 Task: Create a board button that sort the cards in list "Trello first" by label "green" and "blue" in descending order and then by start date in descending order.
Action: Mouse moved to (1304, 108)
Screenshot: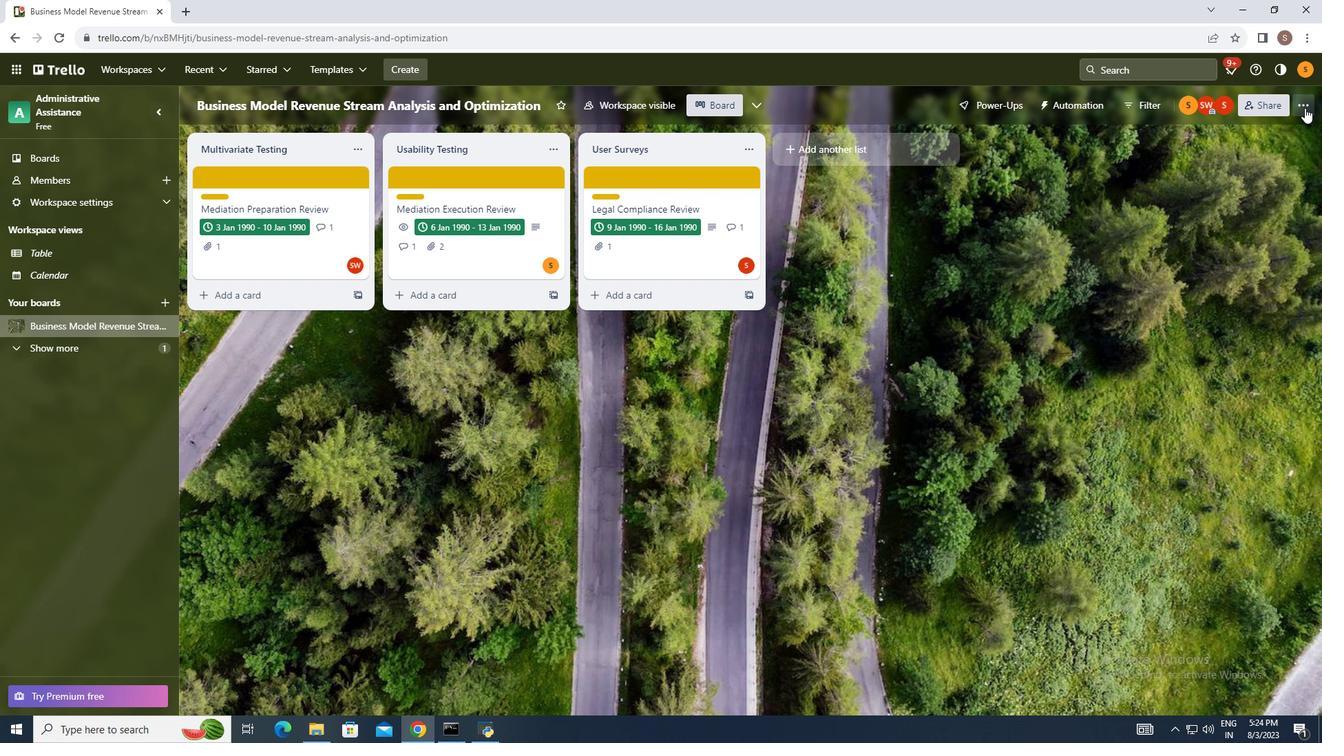 
Action: Mouse pressed left at (1304, 108)
Screenshot: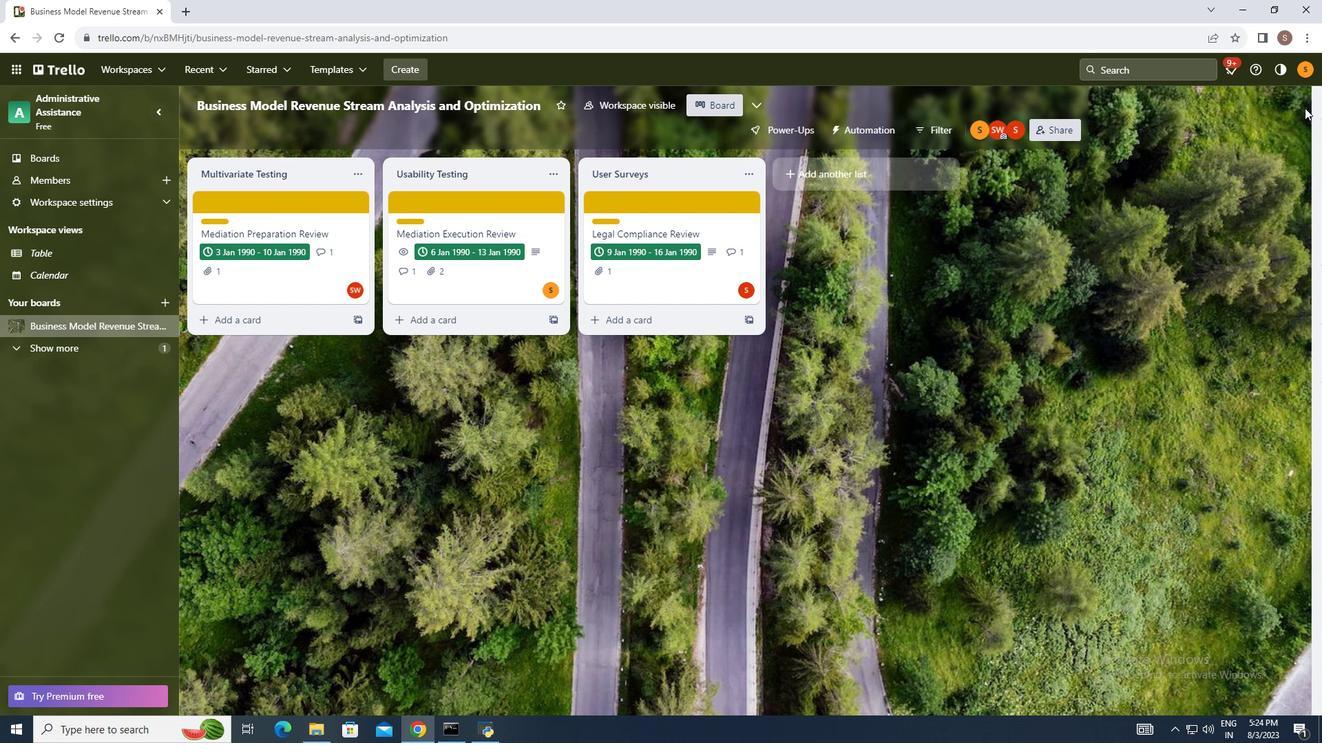 
Action: Mouse moved to (1198, 296)
Screenshot: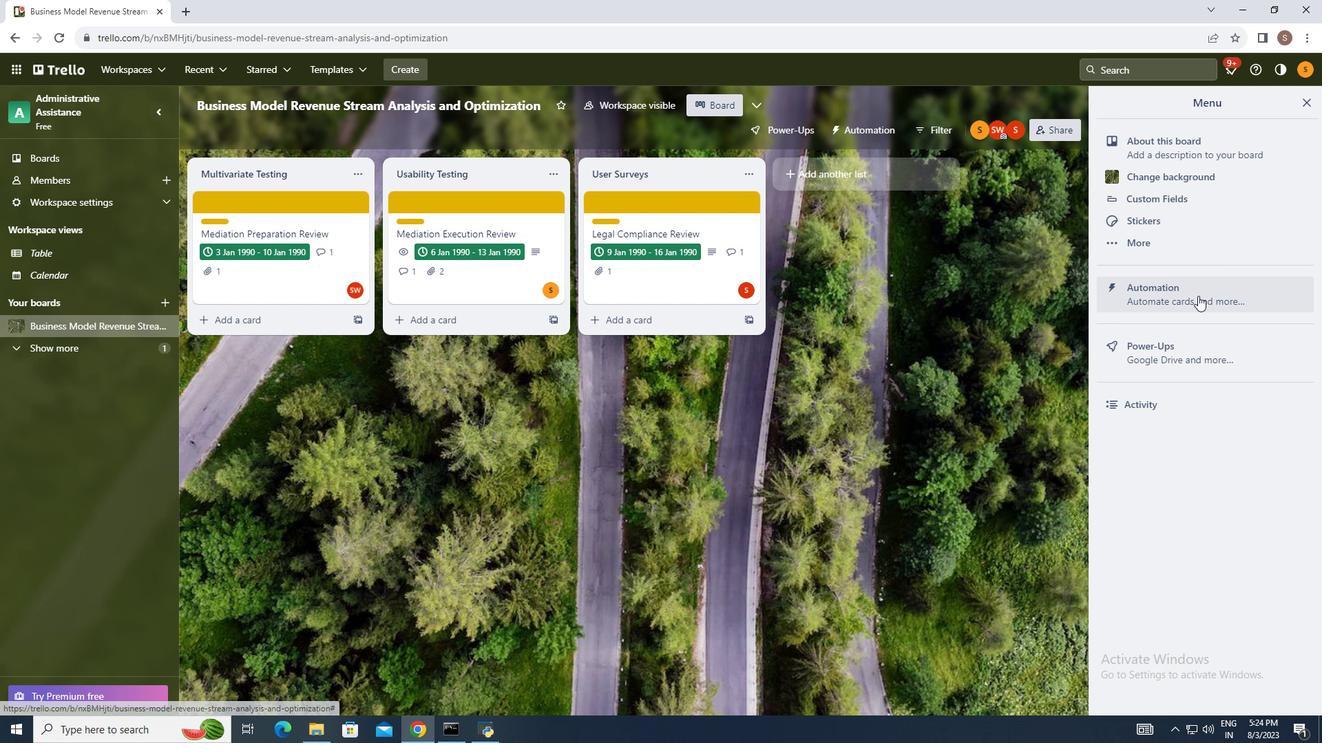 
Action: Mouse pressed left at (1198, 296)
Screenshot: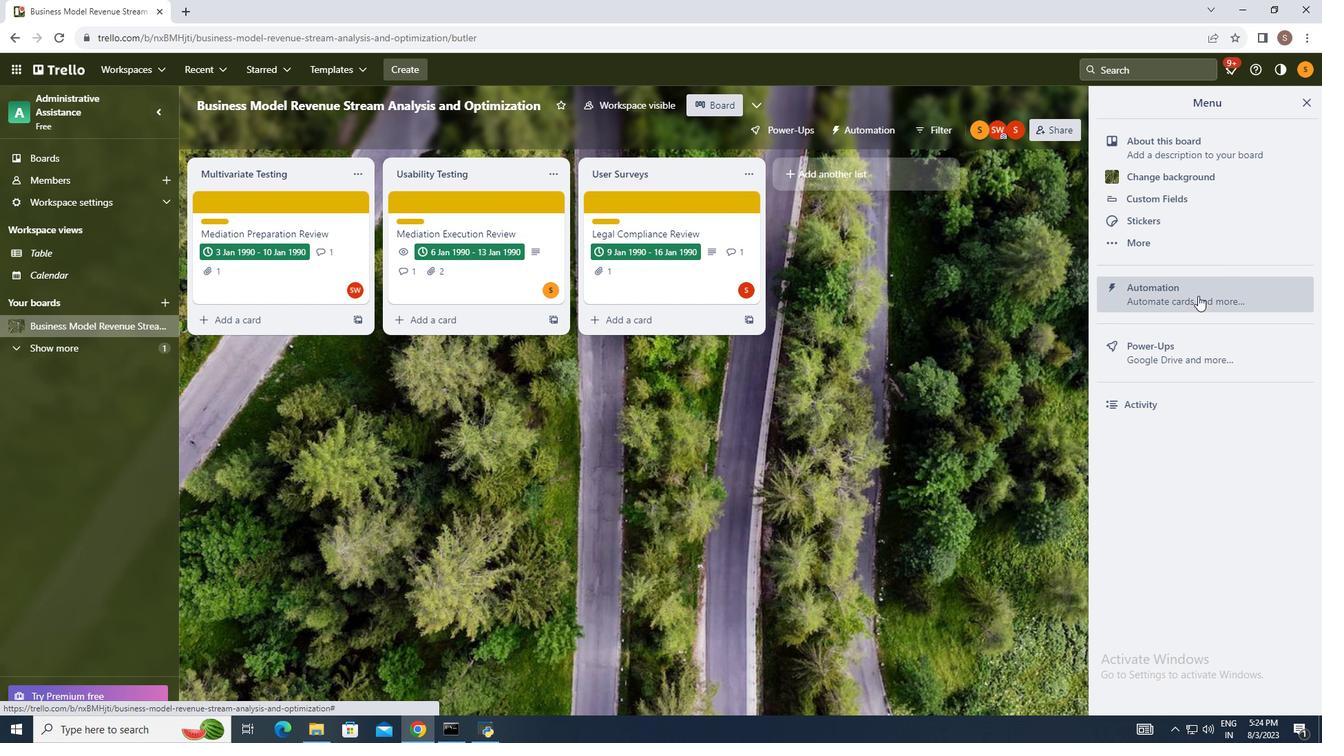 
Action: Mouse moved to (272, 391)
Screenshot: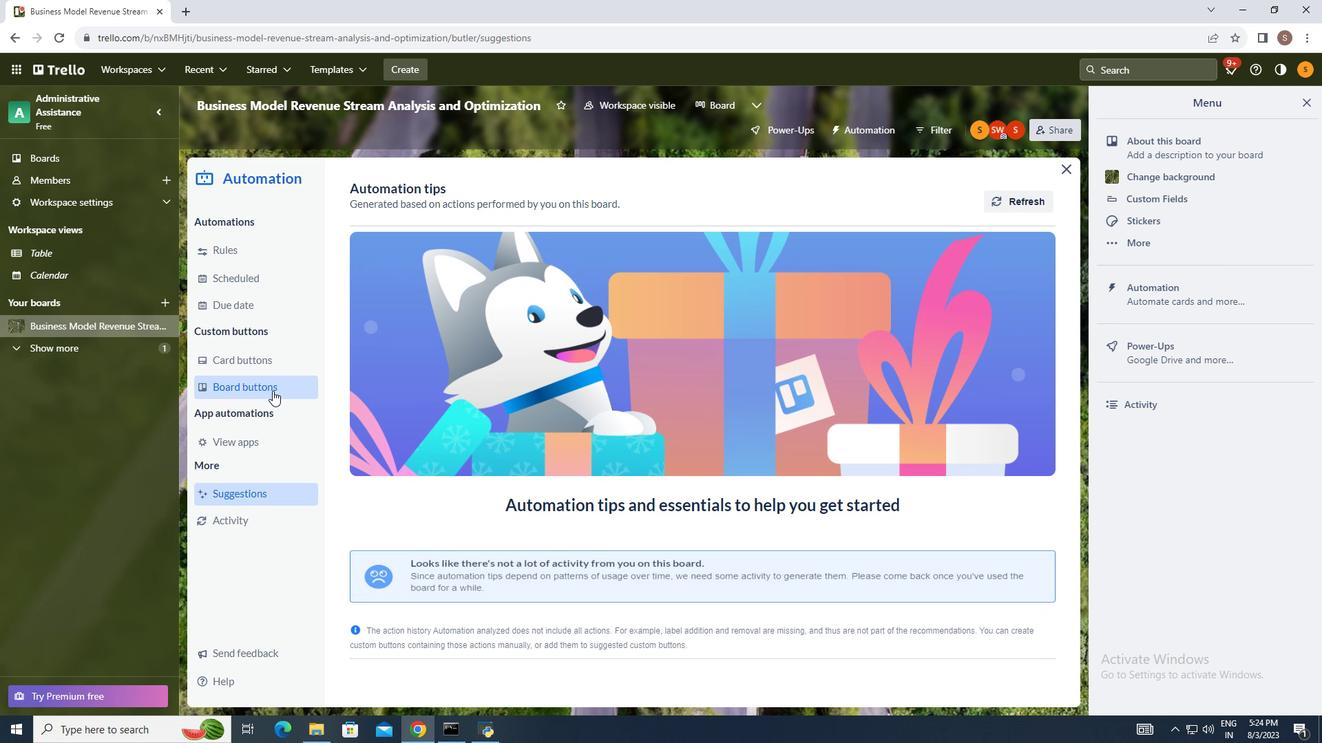 
Action: Mouse pressed left at (272, 391)
Screenshot: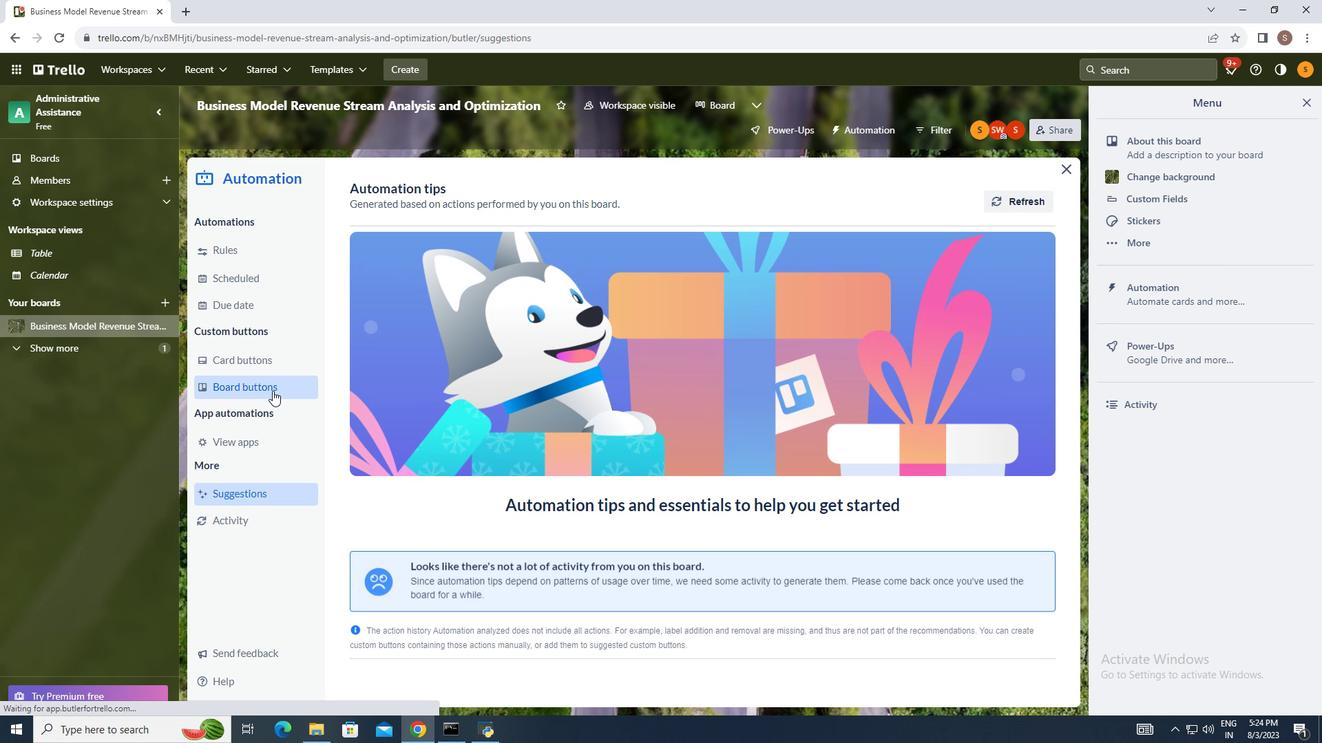 
Action: Mouse moved to (1016, 198)
Screenshot: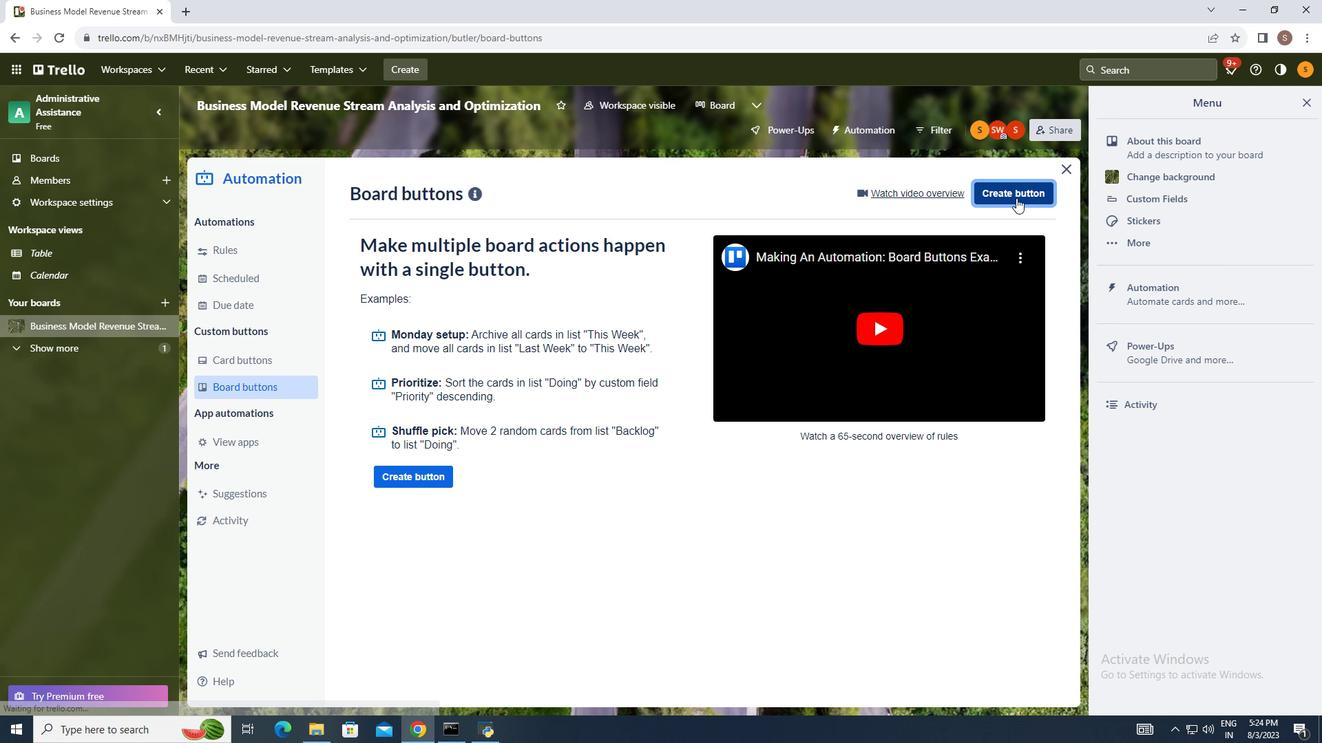 
Action: Mouse pressed left at (1016, 198)
Screenshot: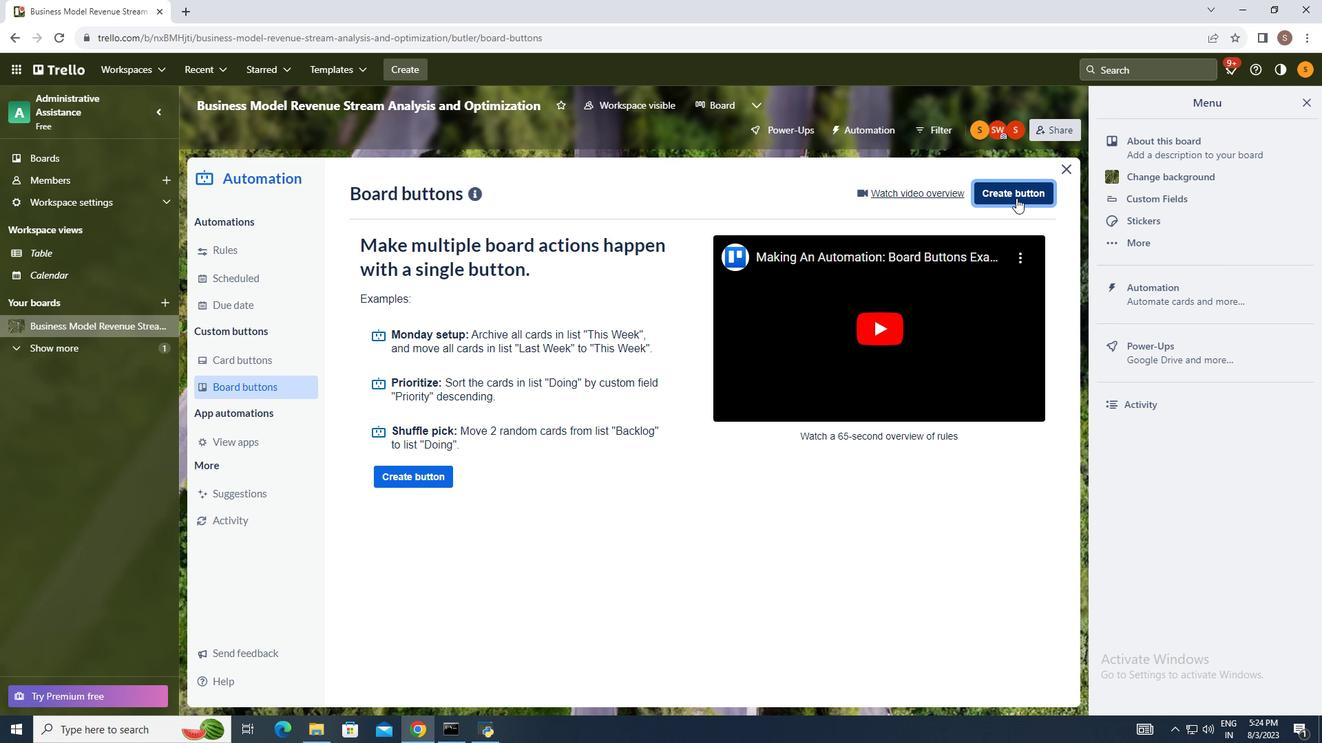 
Action: Mouse moved to (680, 380)
Screenshot: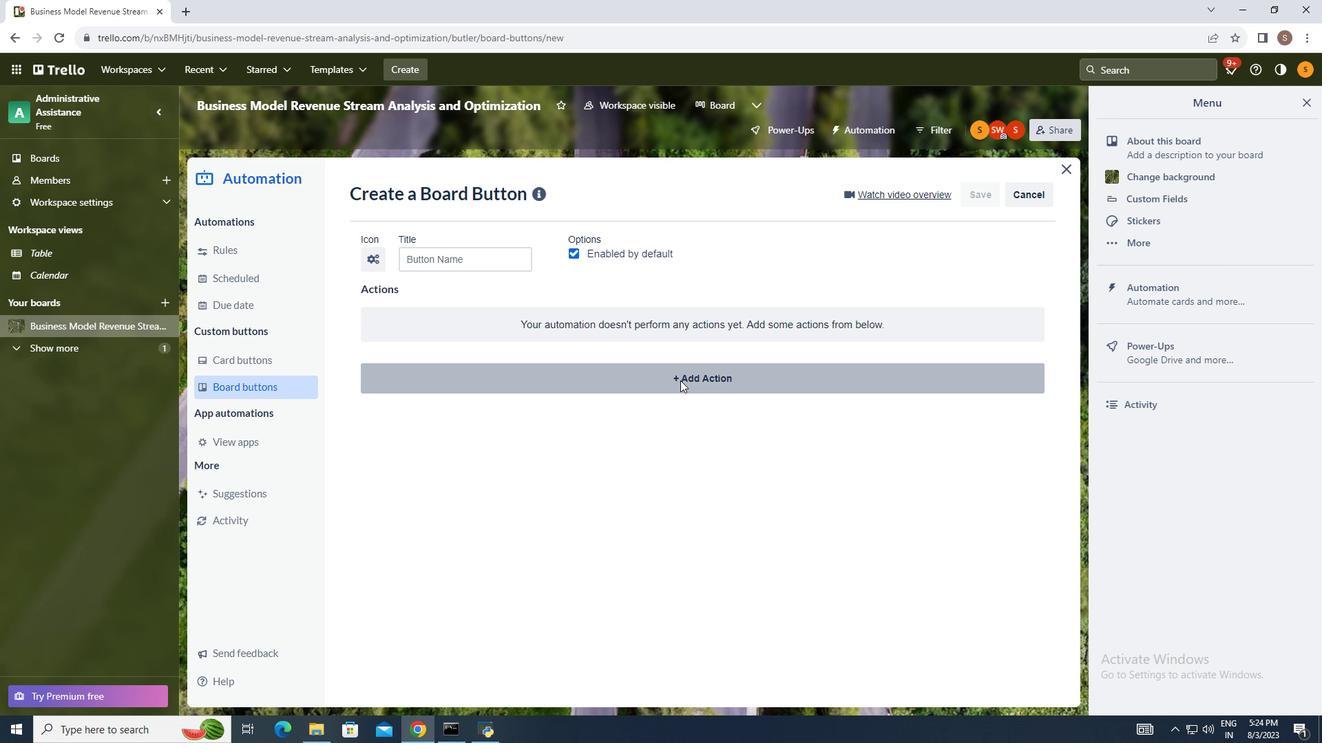 
Action: Mouse pressed left at (680, 380)
Screenshot: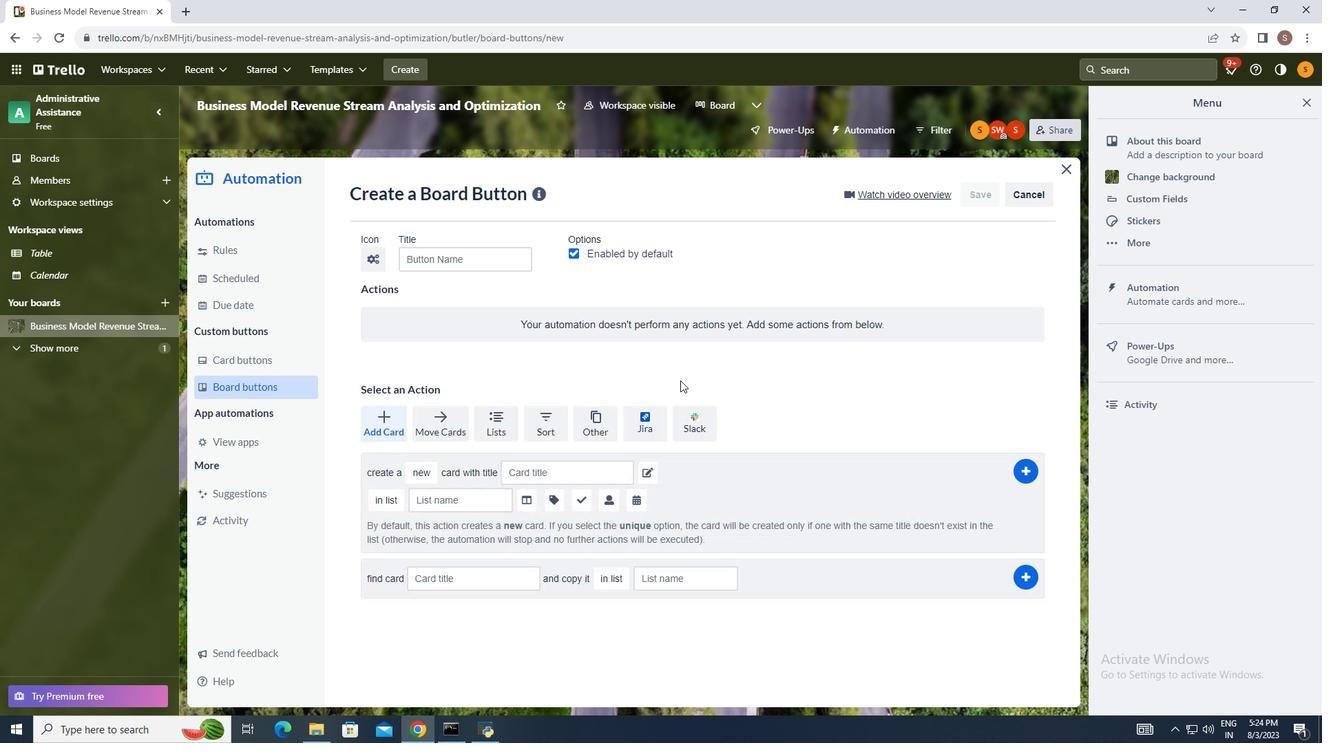
Action: Mouse moved to (545, 428)
Screenshot: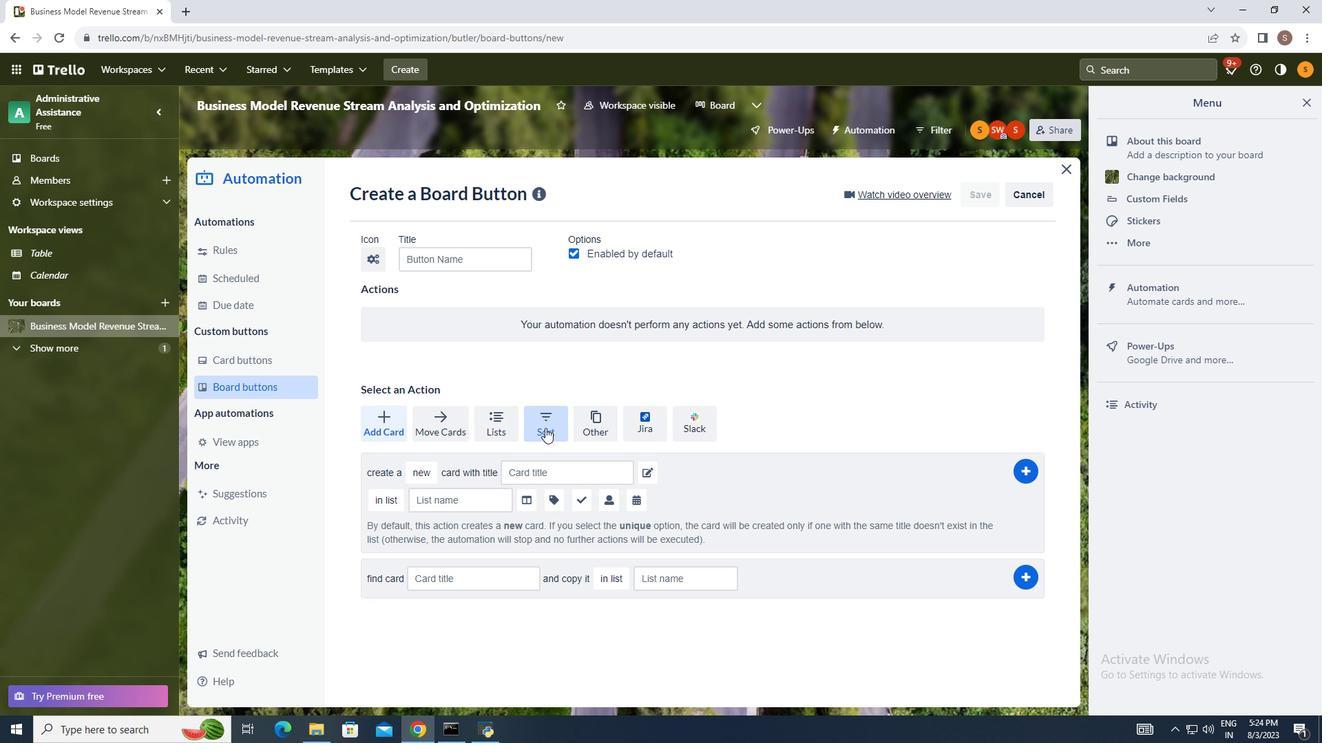 
Action: Mouse pressed left at (545, 428)
Screenshot: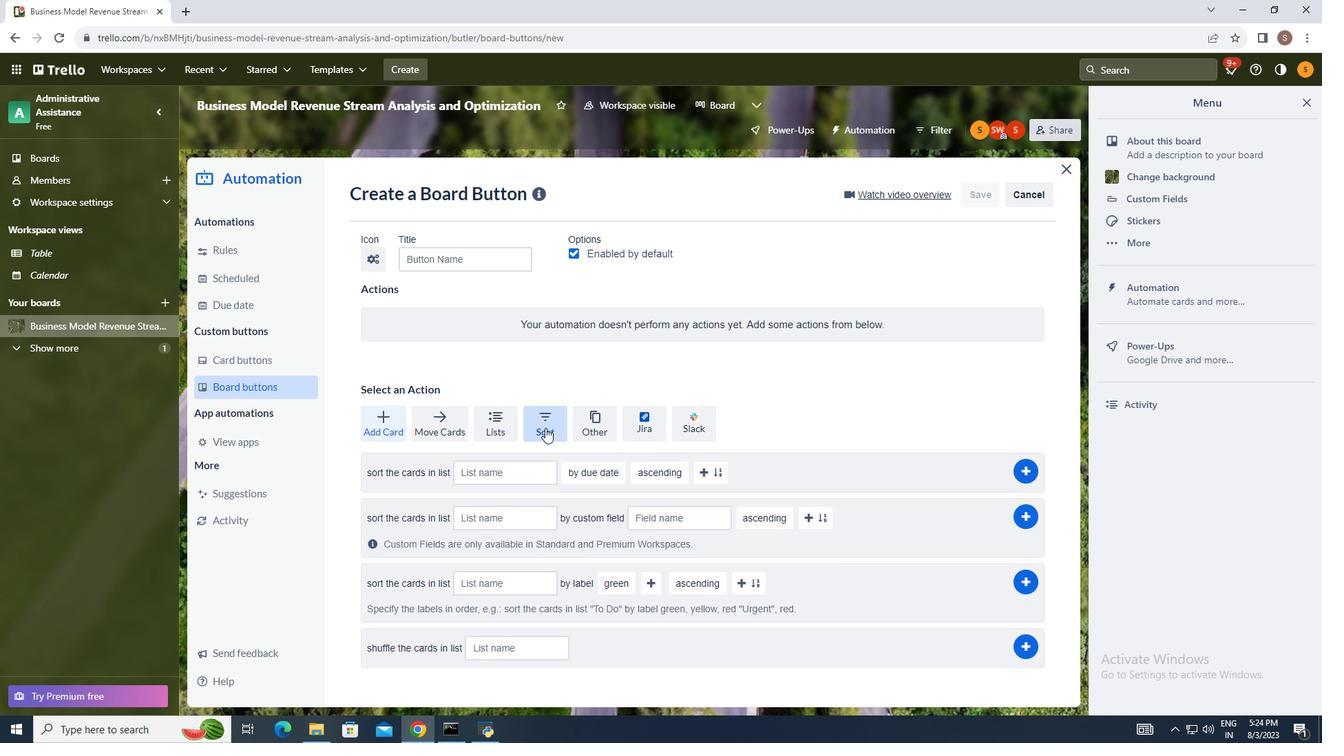 
Action: Mouse moved to (412, 561)
Screenshot: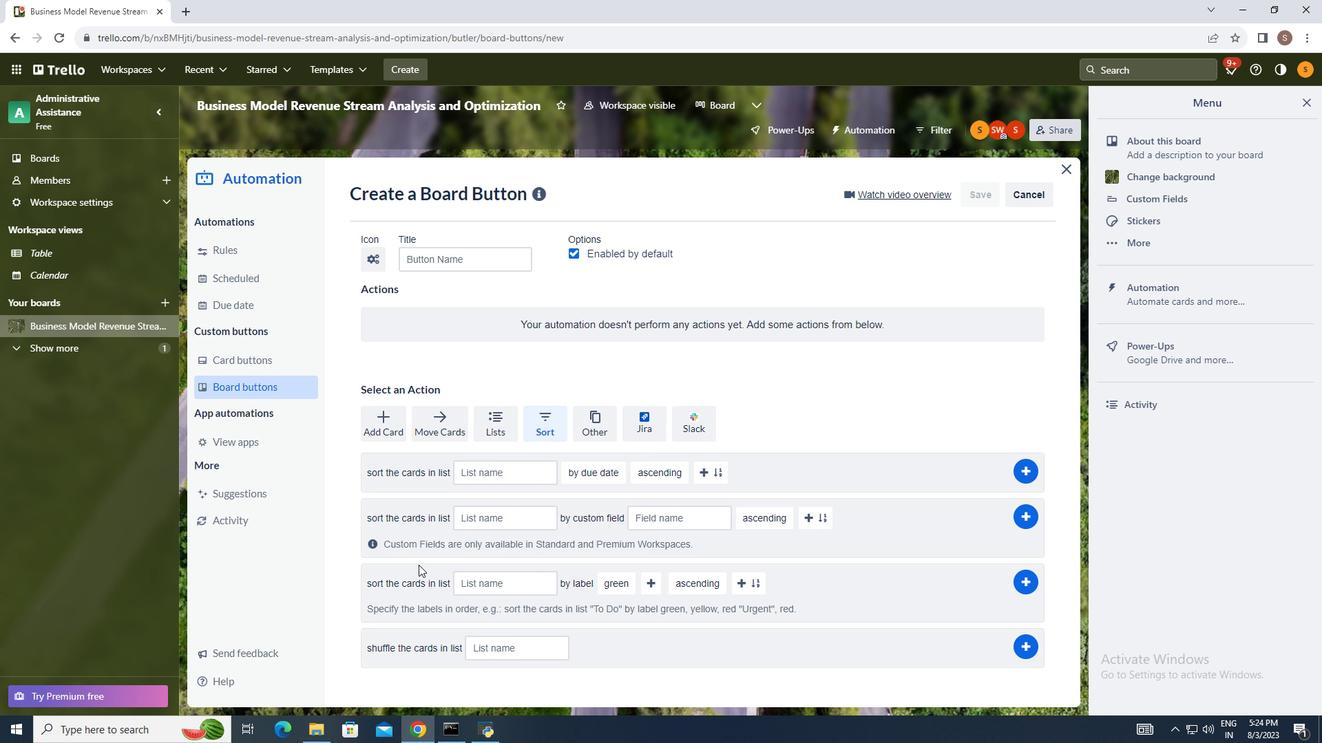 
Action: Mouse scrolled (412, 561) with delta (0, 0)
Screenshot: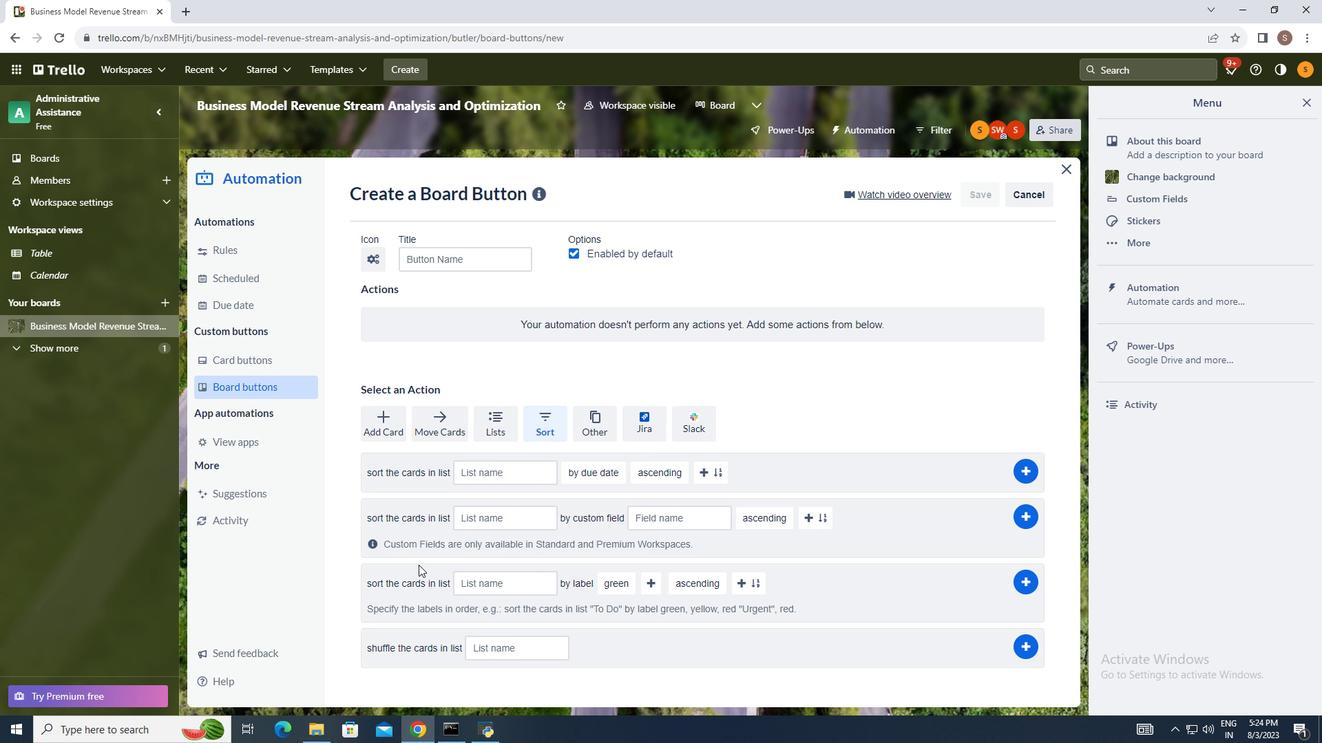 
Action: Mouse moved to (411, 564)
Screenshot: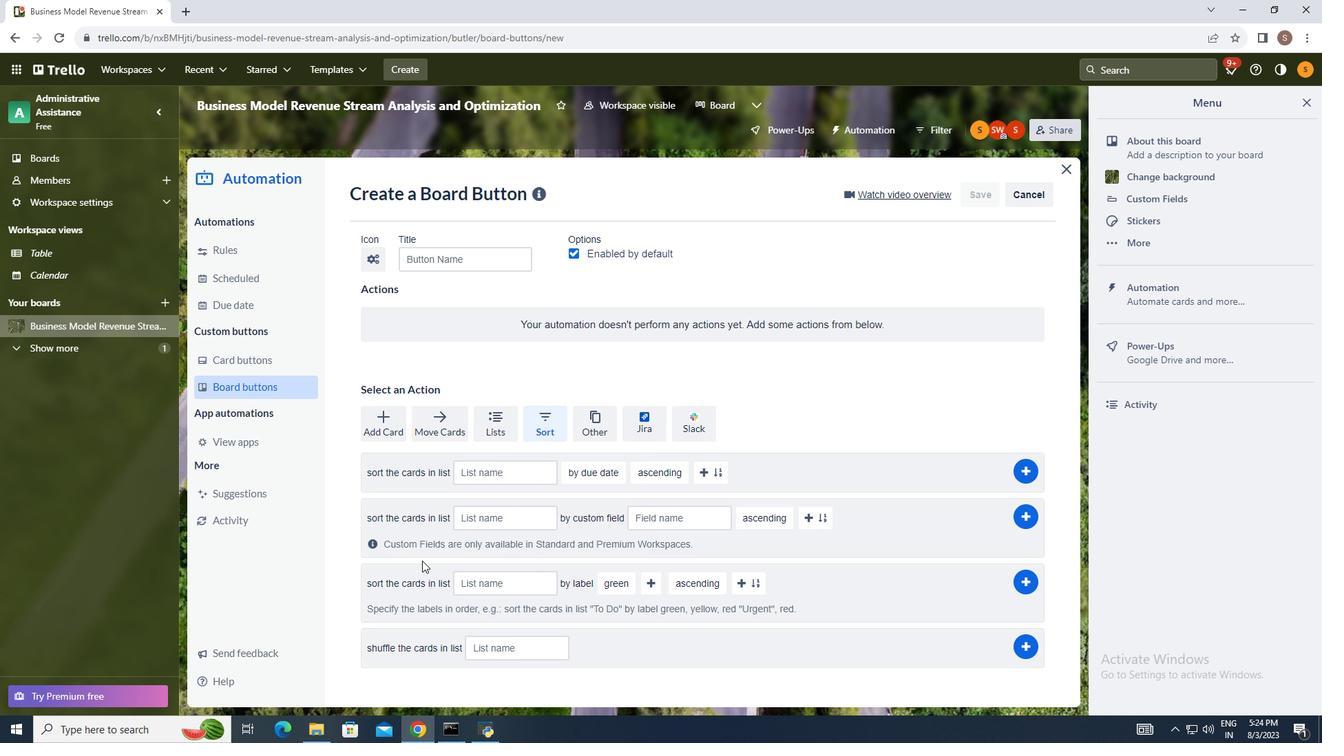 
Action: Mouse scrolled (411, 565) with delta (0, 0)
Screenshot: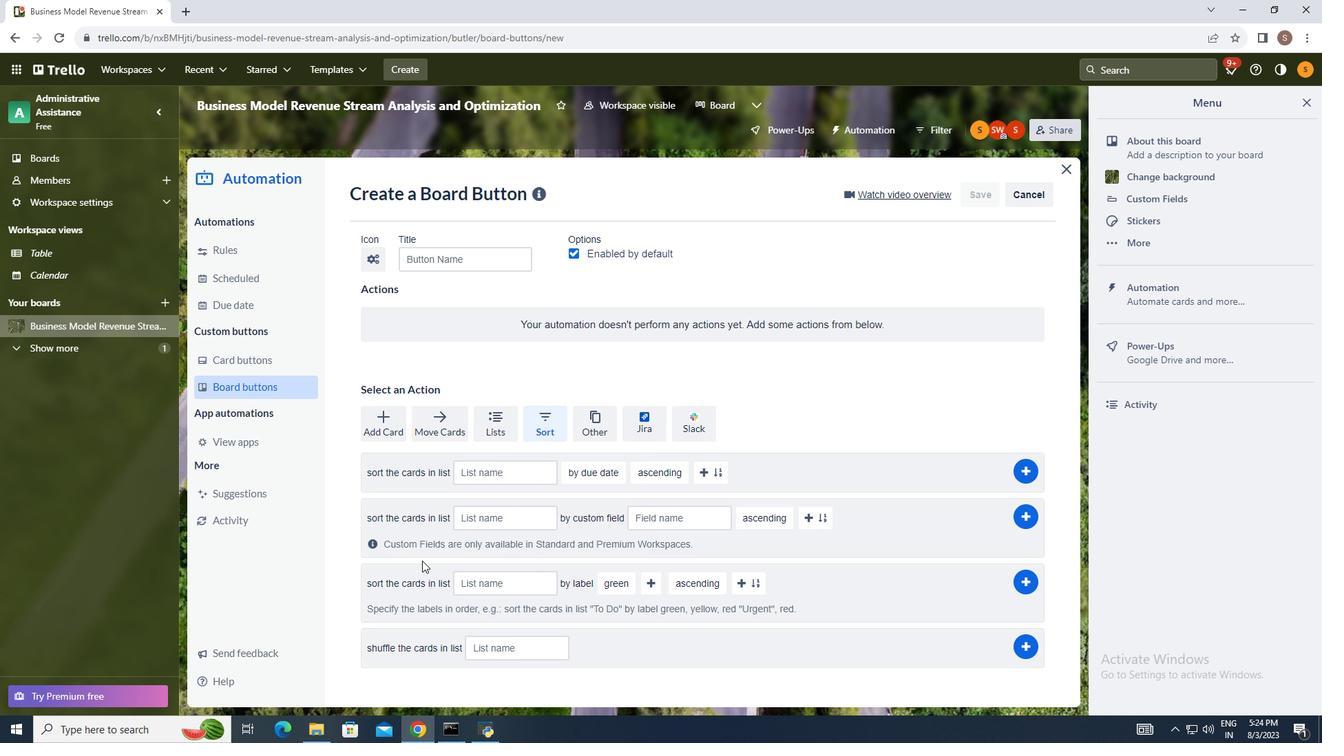 
Action: Mouse moved to (411, 565)
Screenshot: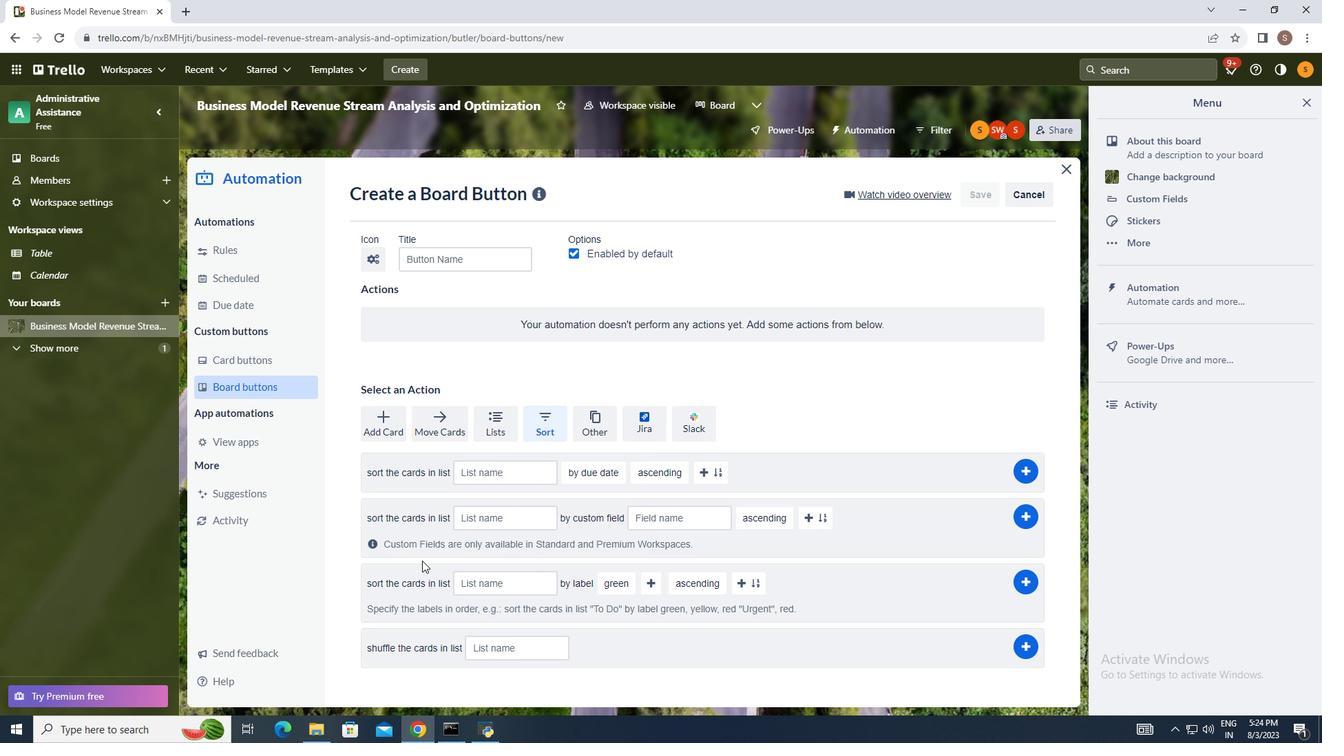 
Action: Mouse scrolled (411, 564) with delta (0, 0)
Screenshot: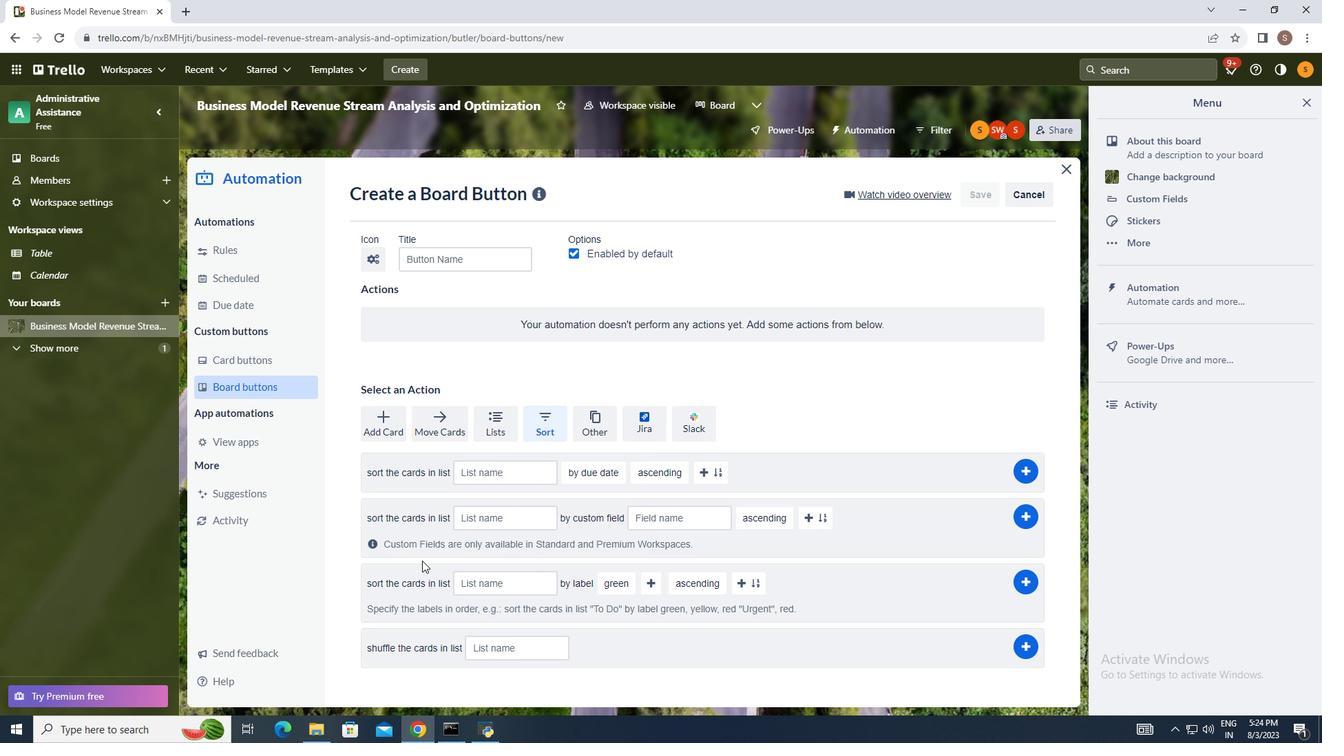 
Action: Mouse moved to (482, 583)
Screenshot: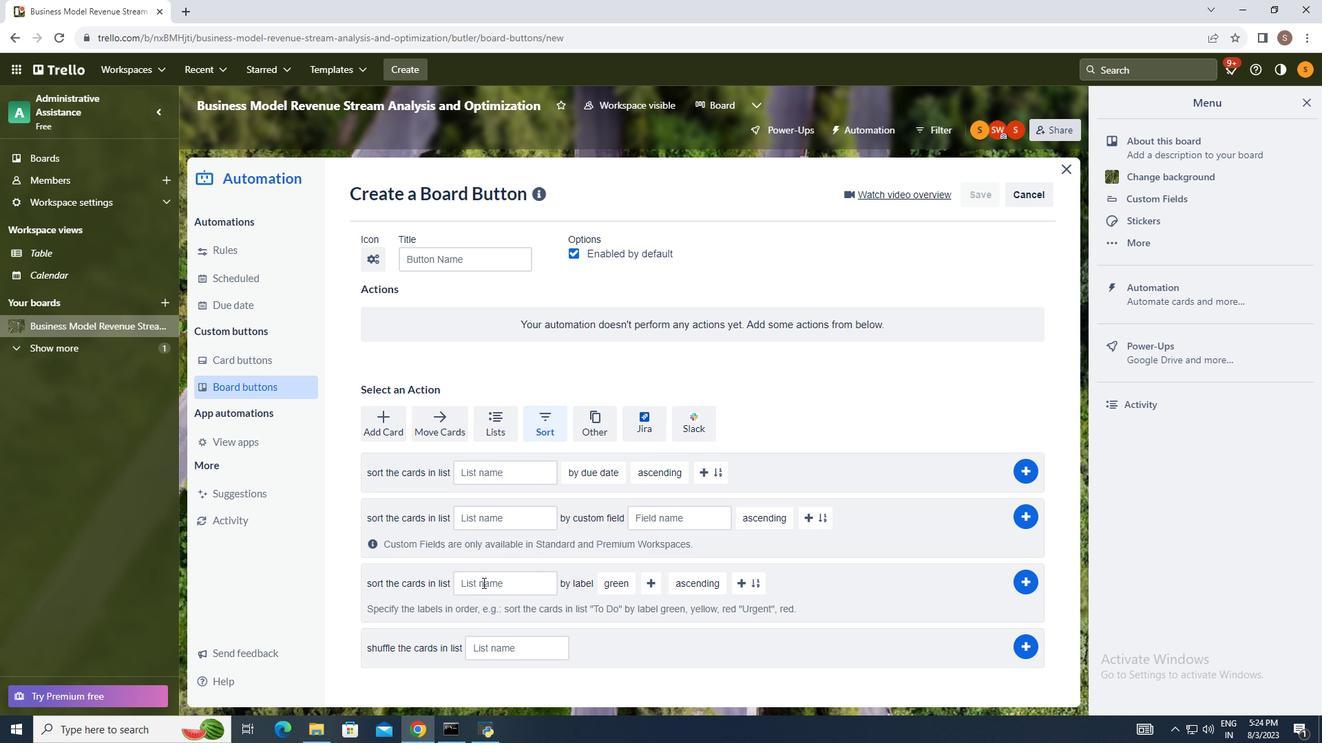 
Action: Mouse pressed left at (482, 583)
Screenshot: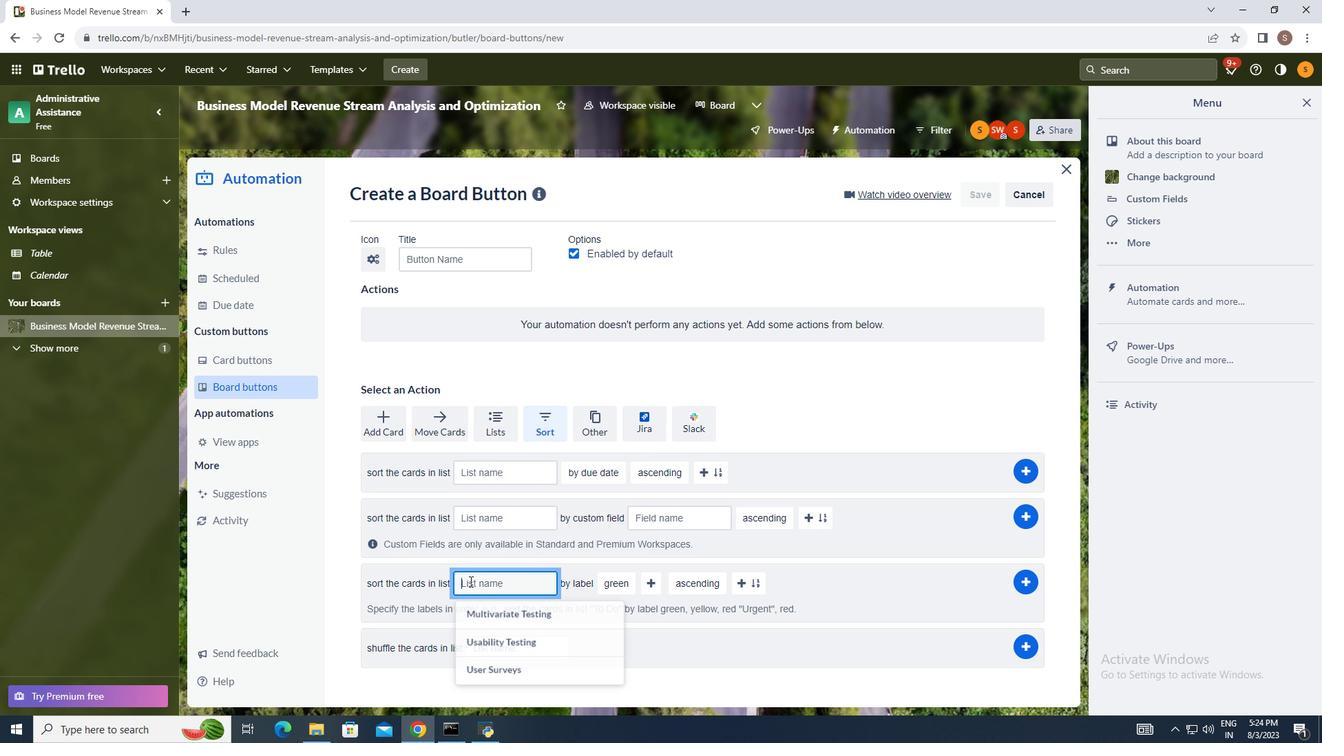 
Action: Mouse moved to (395, 585)
Screenshot: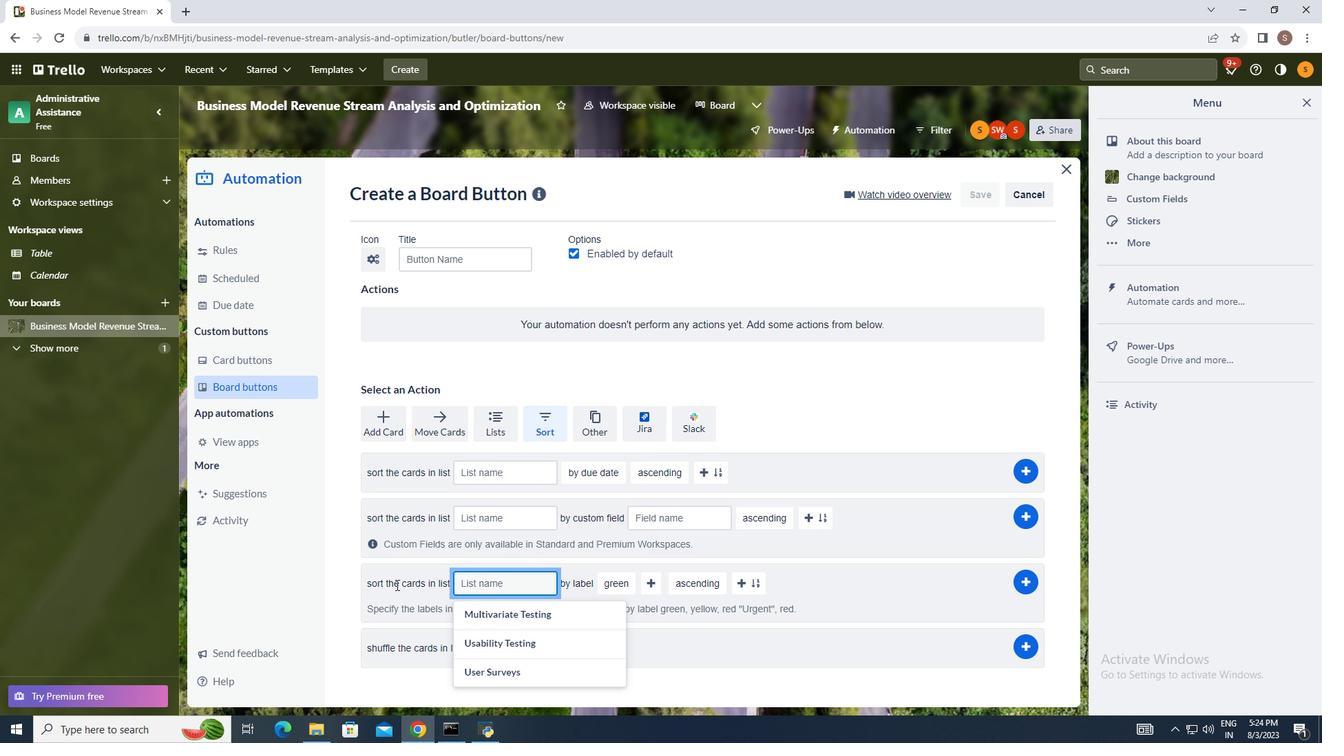 
Action: Key pressed <Key.shift_r>Trello<Key.space>first
Screenshot: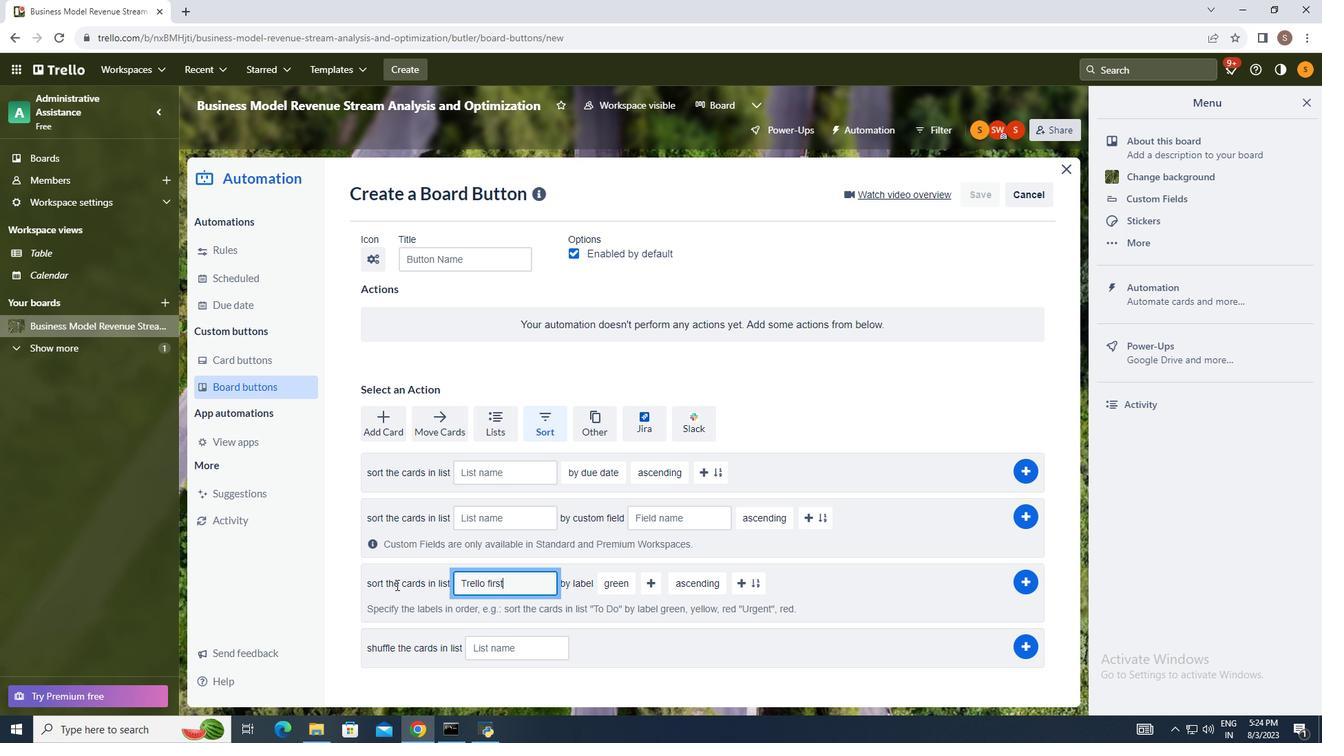 
Action: Mouse moved to (616, 586)
Screenshot: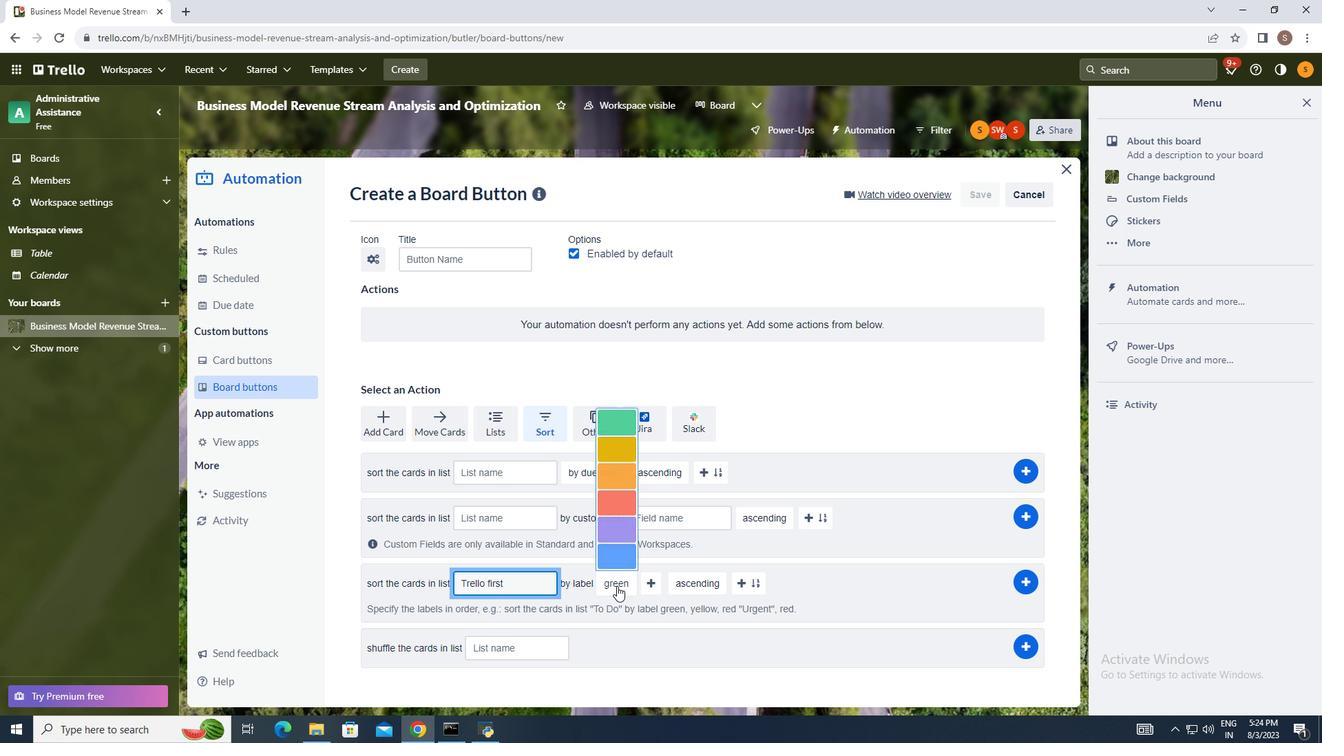 
Action: Mouse pressed left at (616, 586)
Screenshot: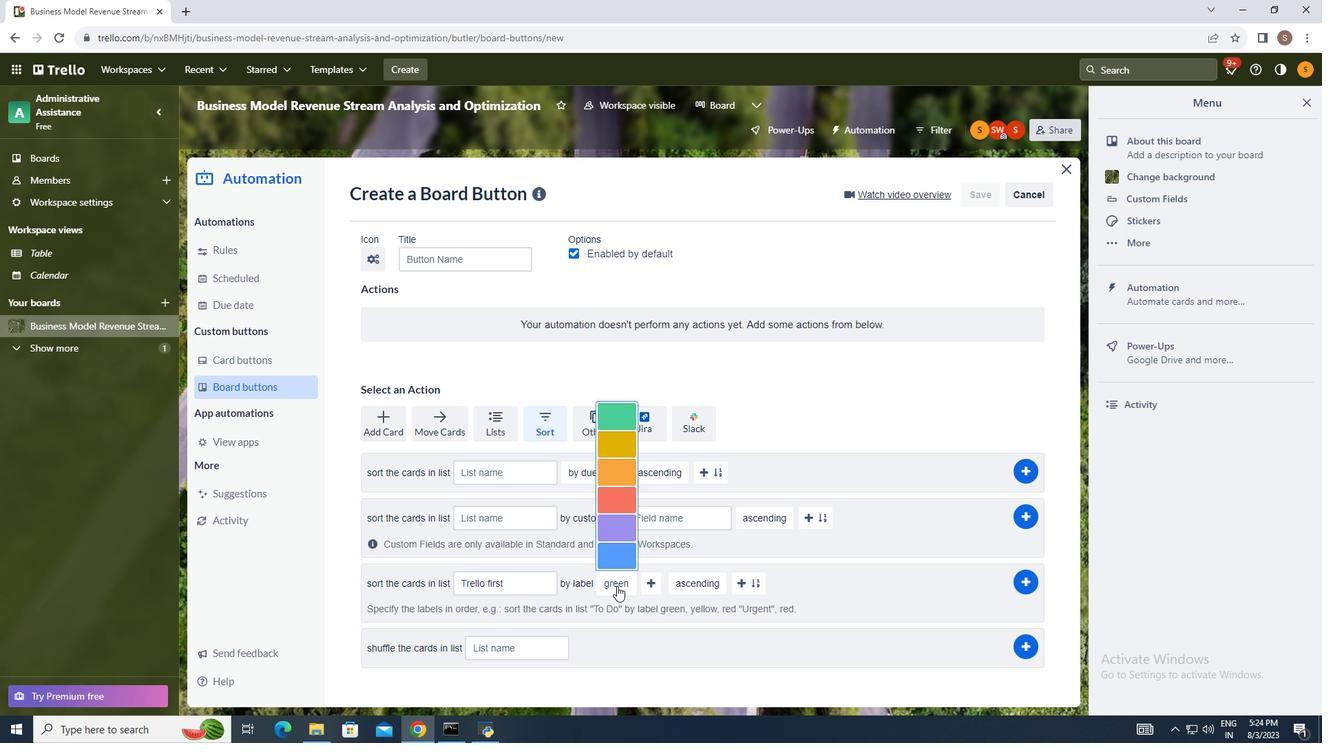 
Action: Mouse moved to (621, 415)
Screenshot: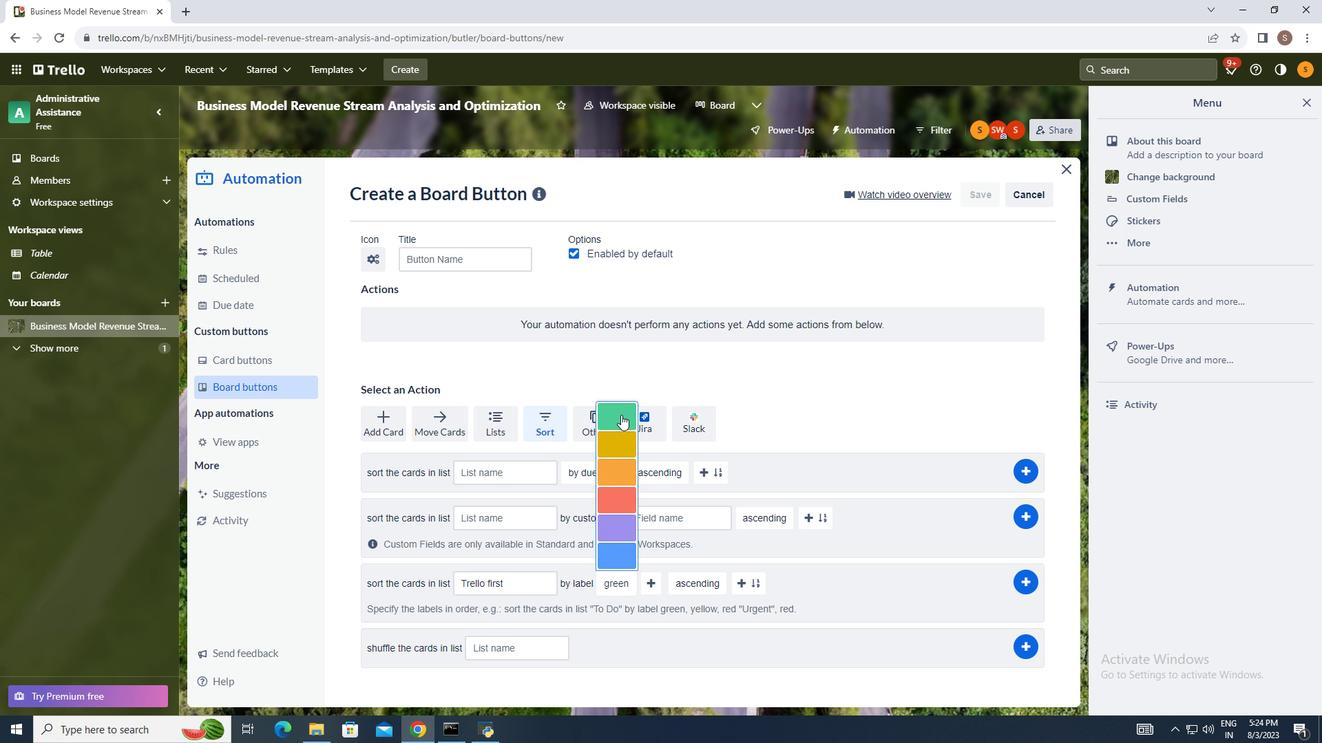
Action: Mouse pressed left at (621, 415)
Screenshot: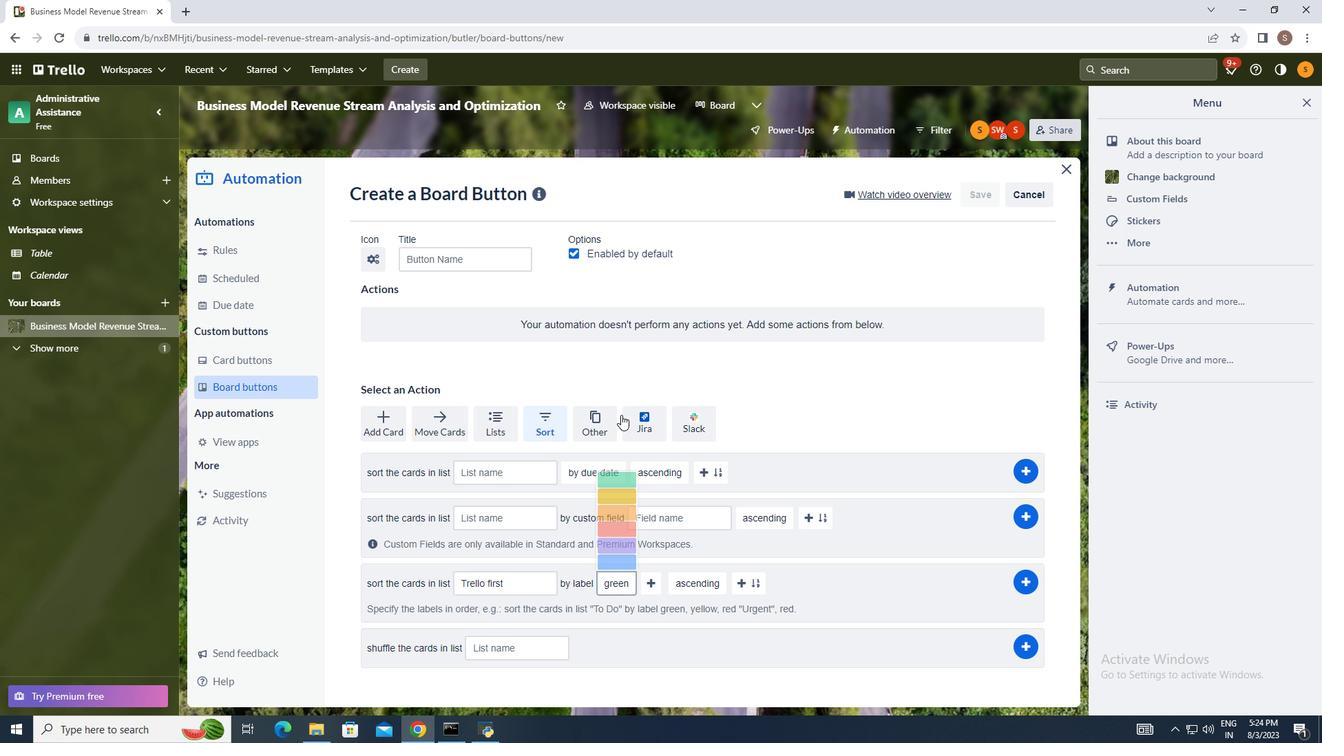 
Action: Mouse moved to (647, 583)
Screenshot: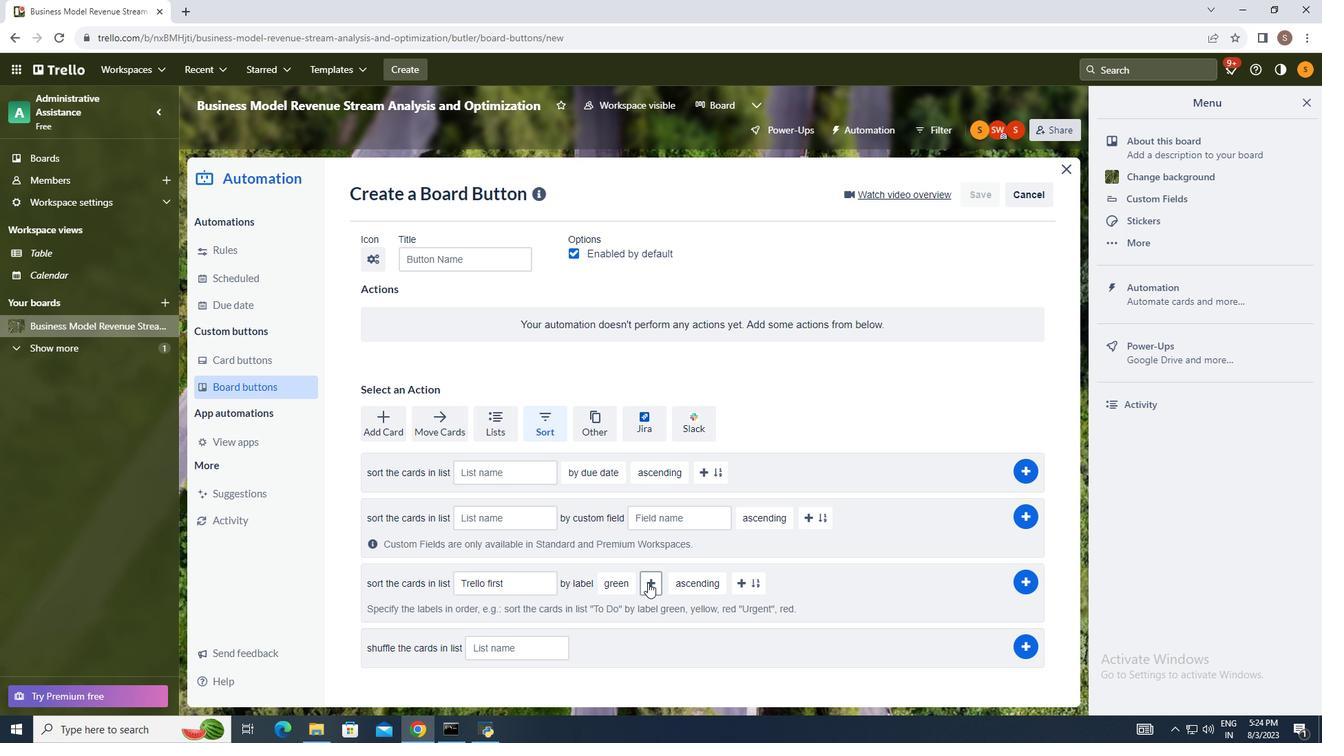 
Action: Mouse pressed left at (647, 583)
Screenshot: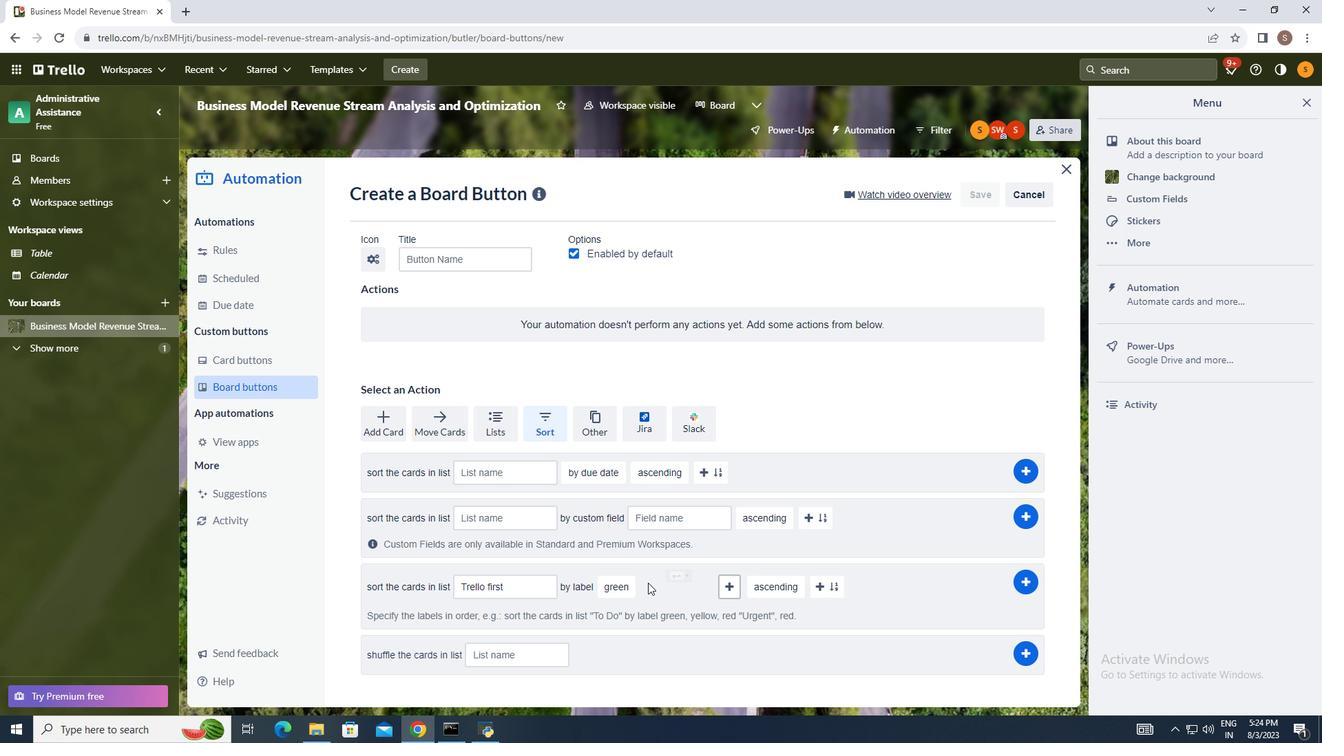 
Action: Mouse moved to (670, 558)
Screenshot: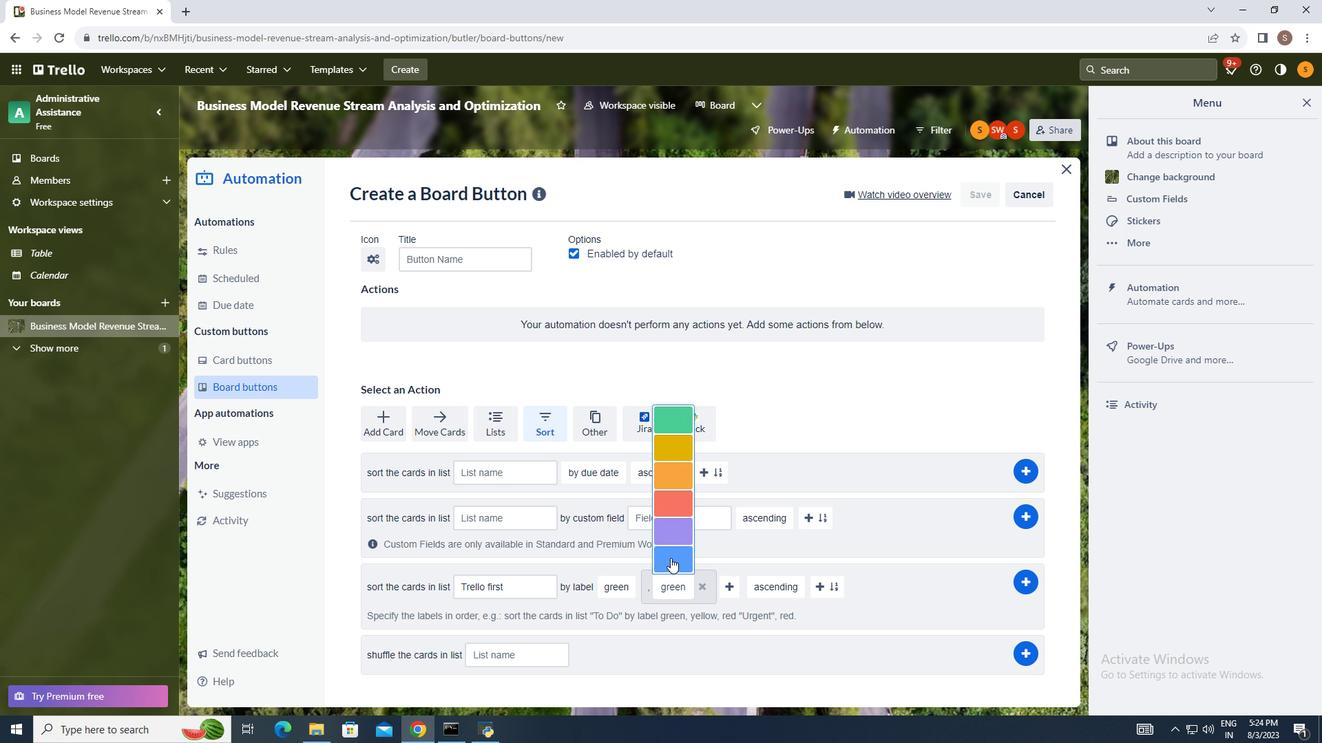 
Action: Mouse pressed left at (670, 558)
Screenshot: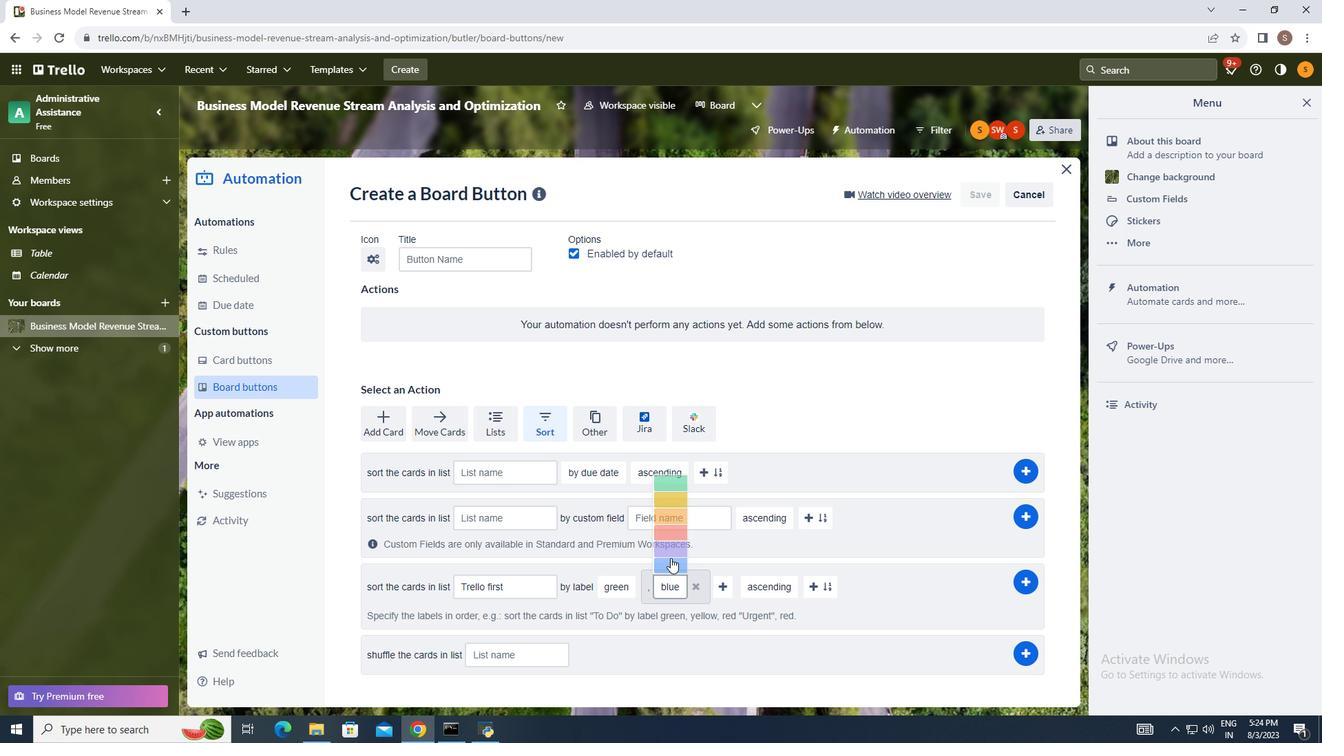 
Action: Mouse moved to (764, 586)
Screenshot: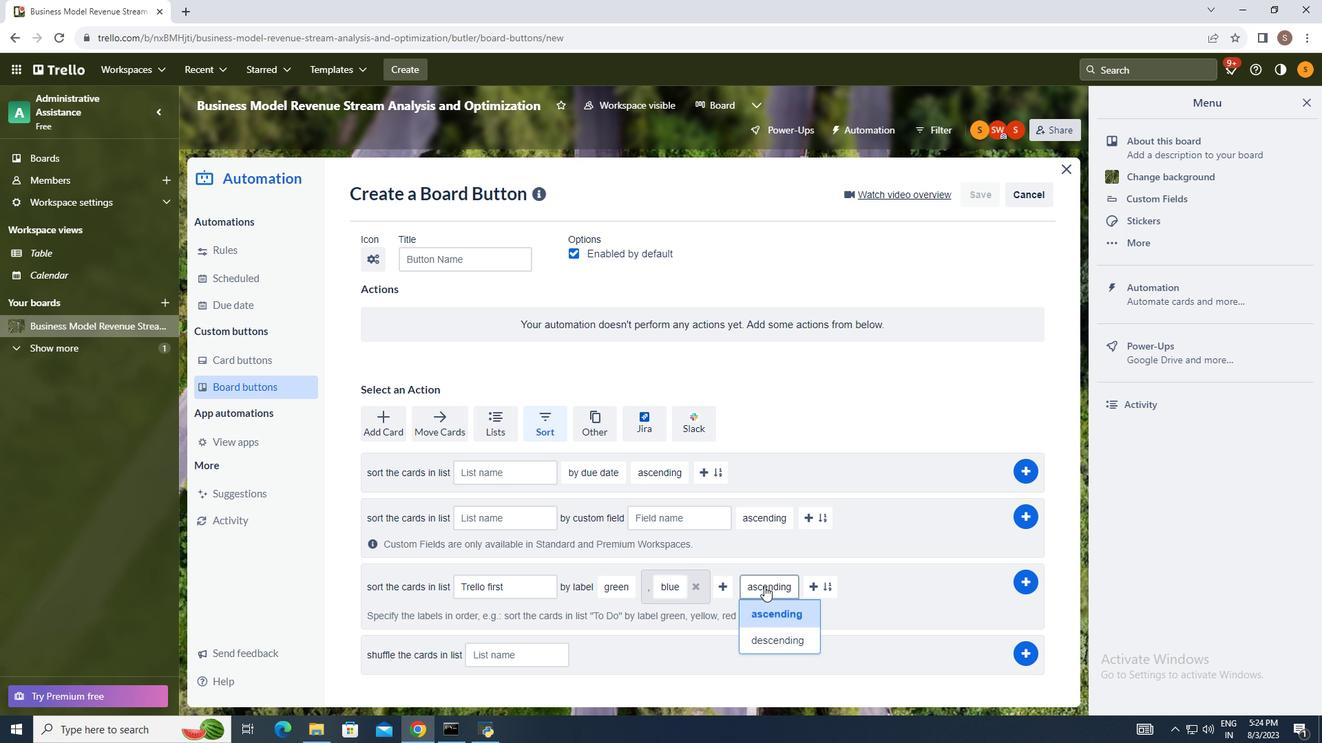 
Action: Mouse pressed left at (764, 586)
Screenshot: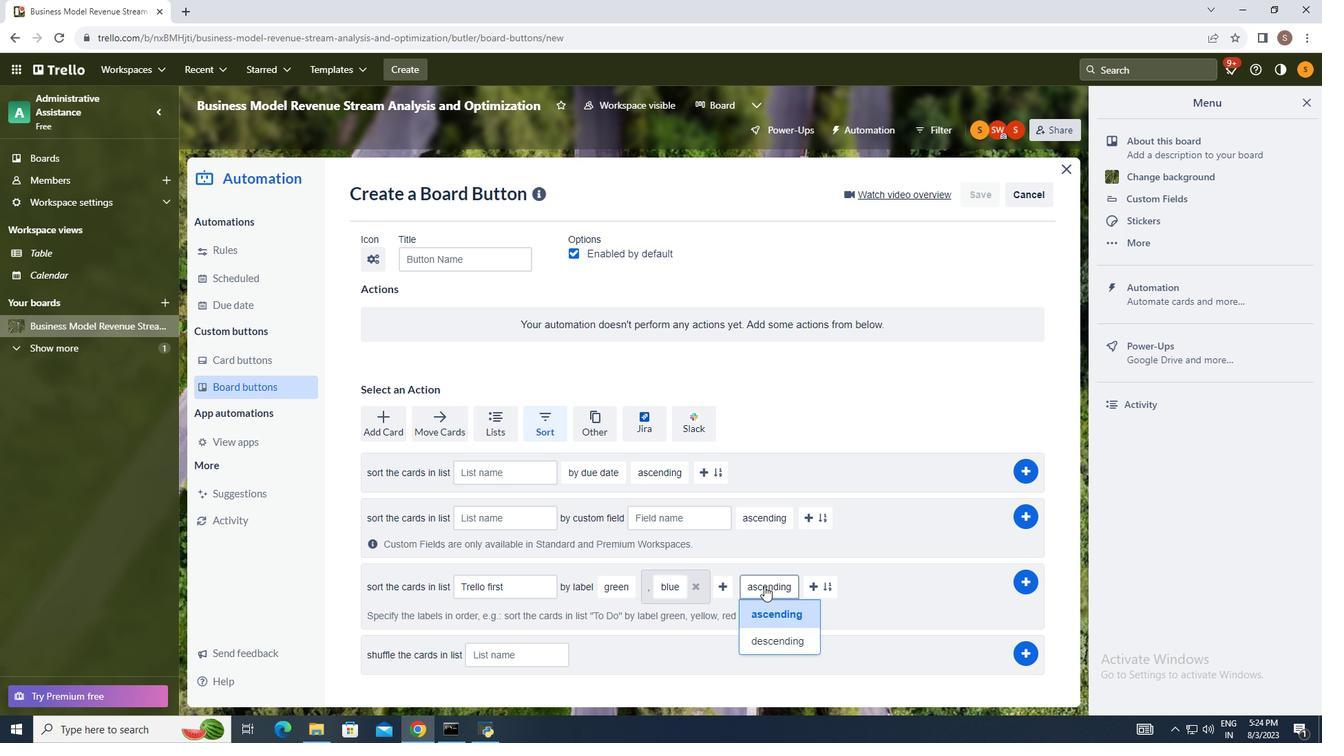 
Action: Mouse moved to (771, 641)
Screenshot: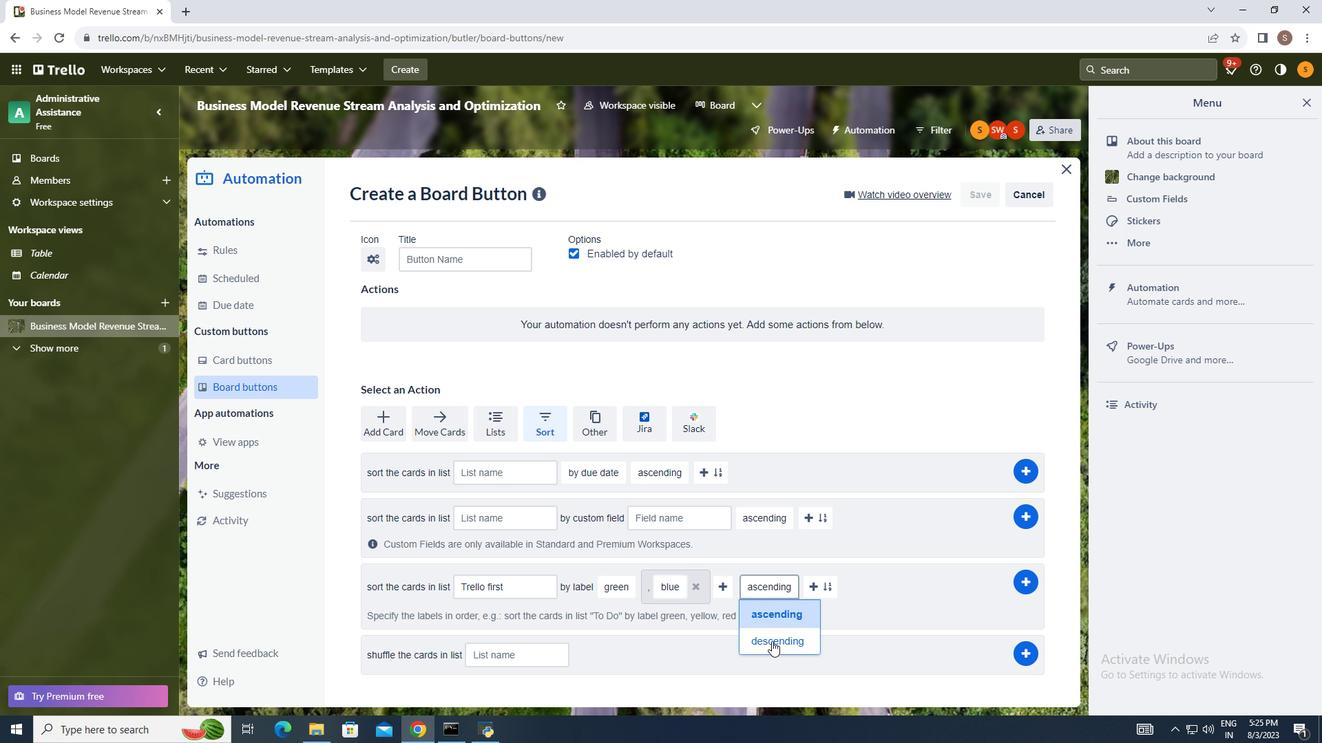 
Action: Mouse pressed left at (771, 641)
Screenshot: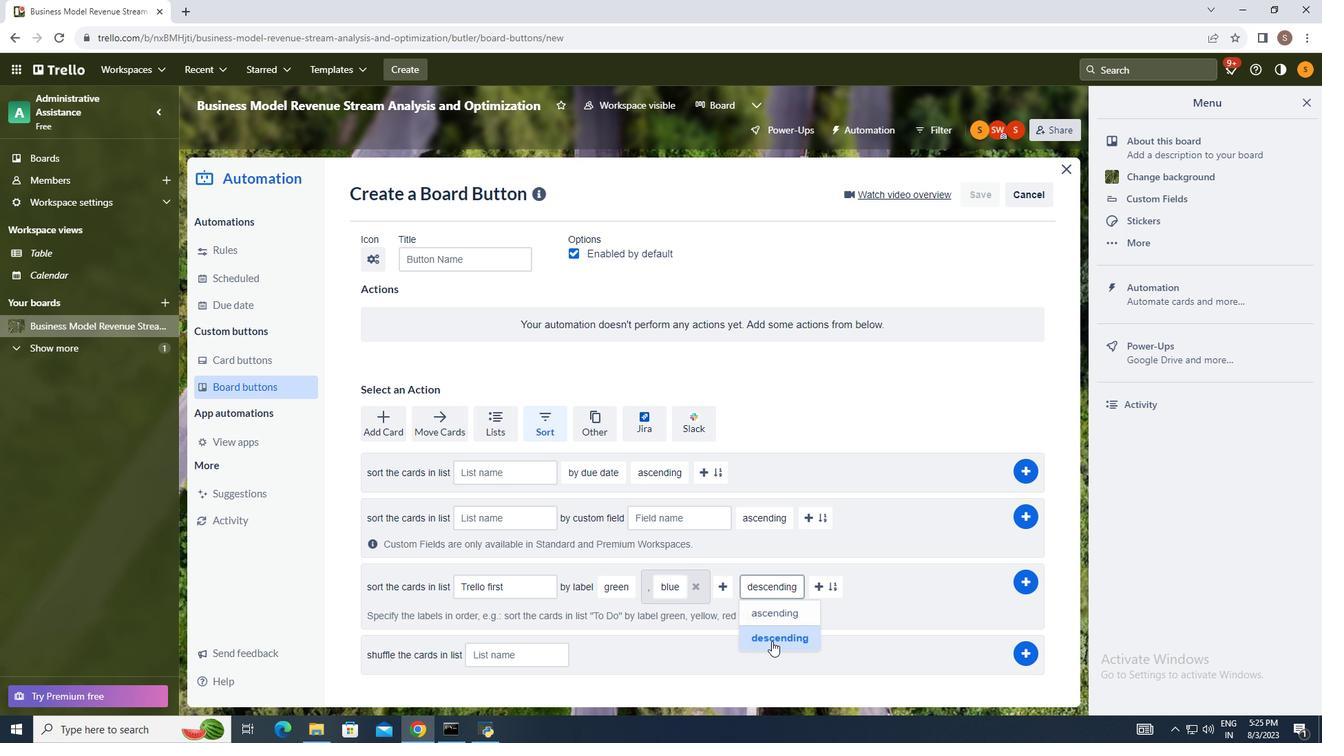 
Action: Mouse moved to (824, 585)
Screenshot: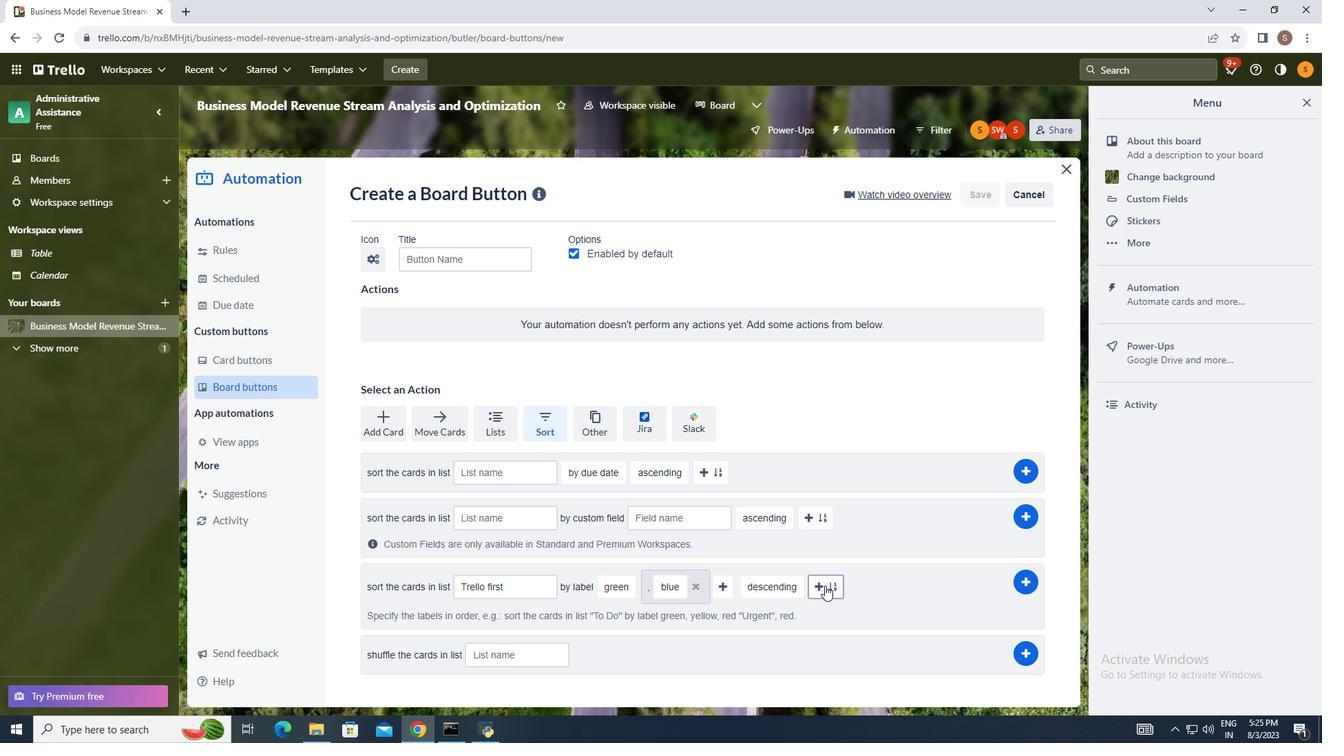 
Action: Mouse pressed left at (824, 585)
Screenshot: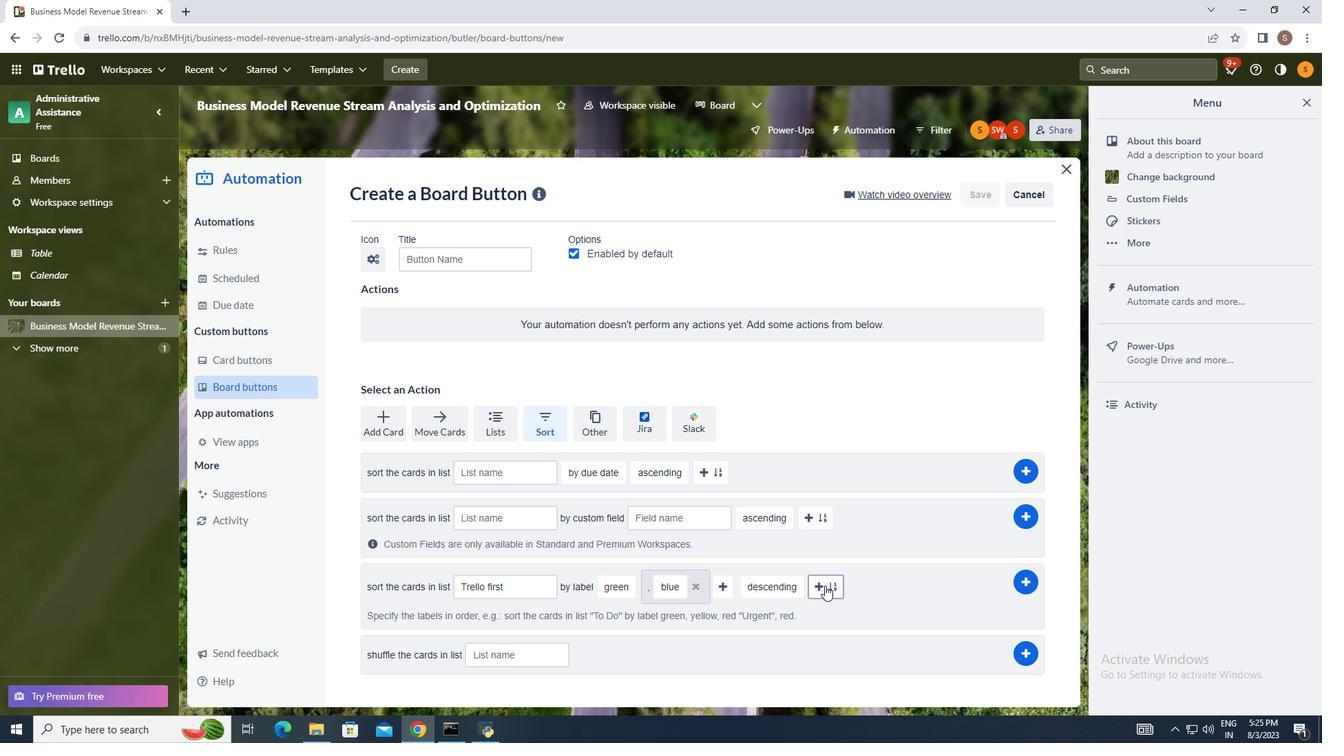 
Action: Mouse moved to (919, 497)
Screenshot: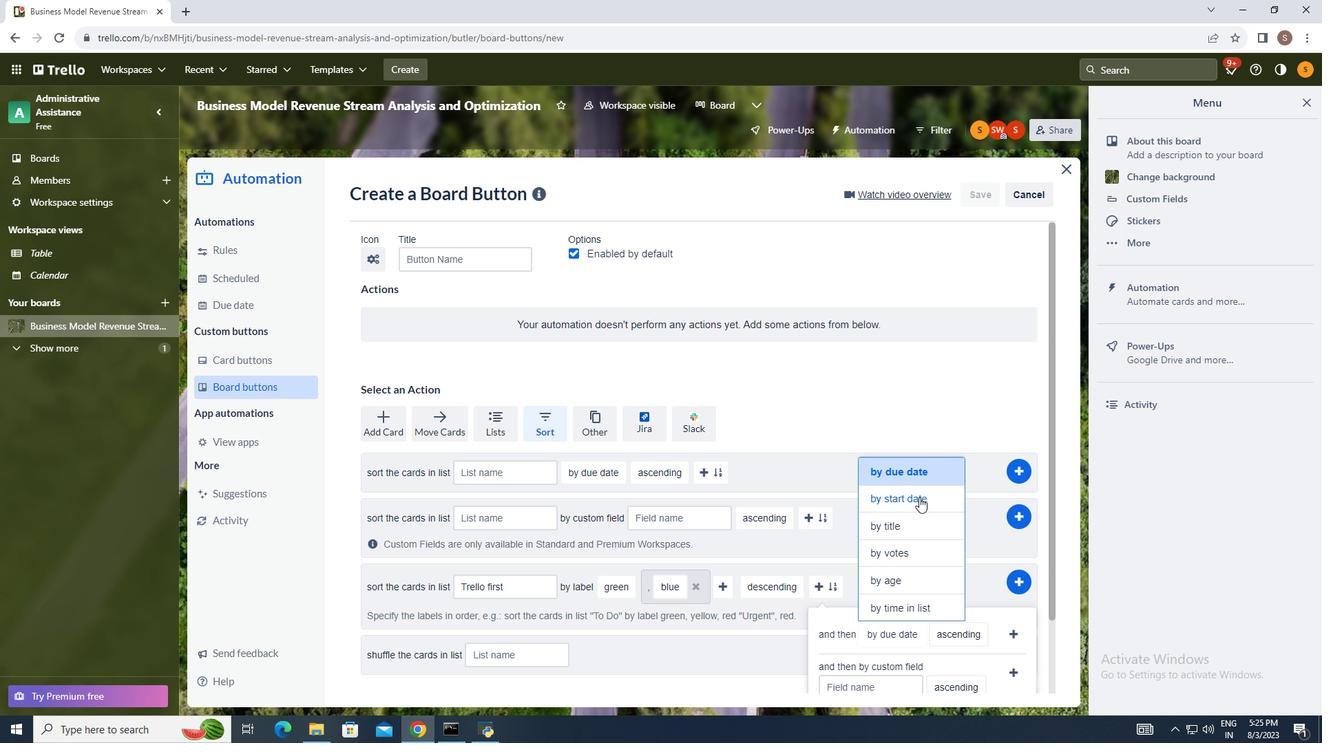 
Action: Mouse pressed left at (919, 497)
Screenshot: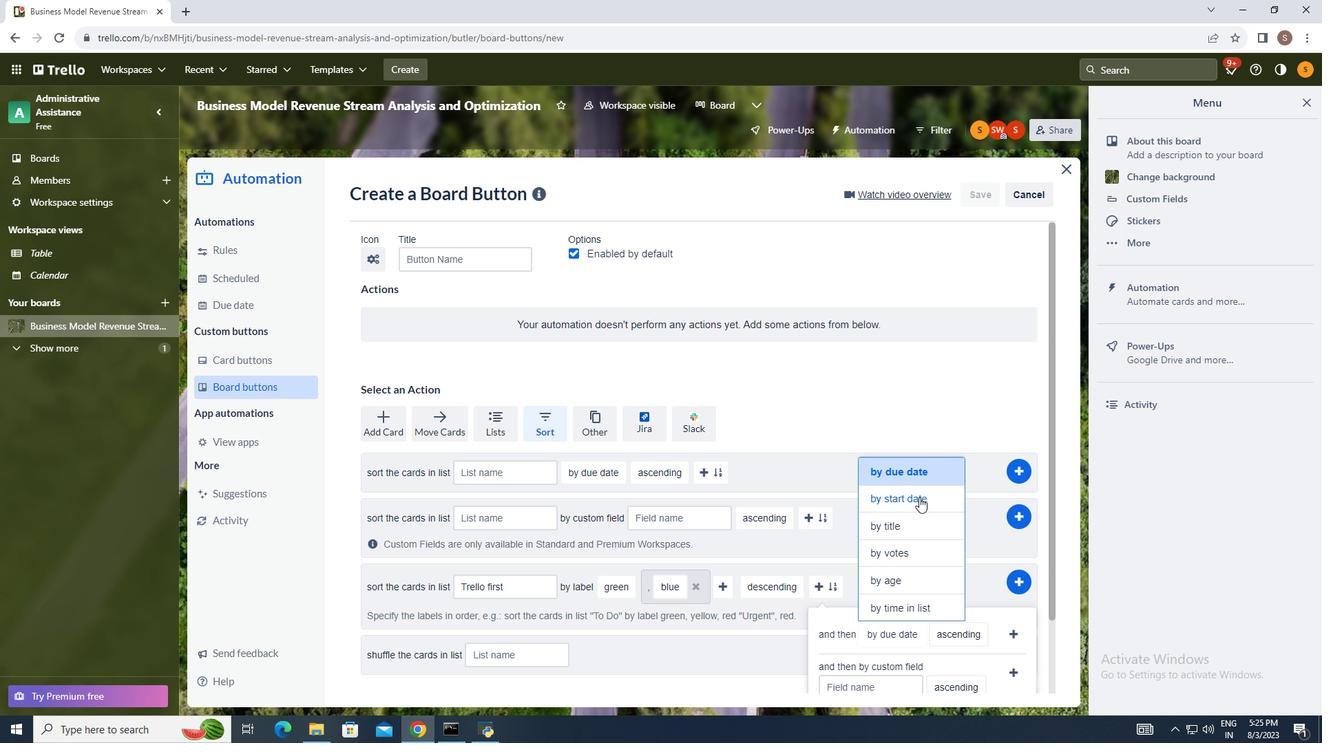 
Action: Mouse moved to (860, 666)
Screenshot: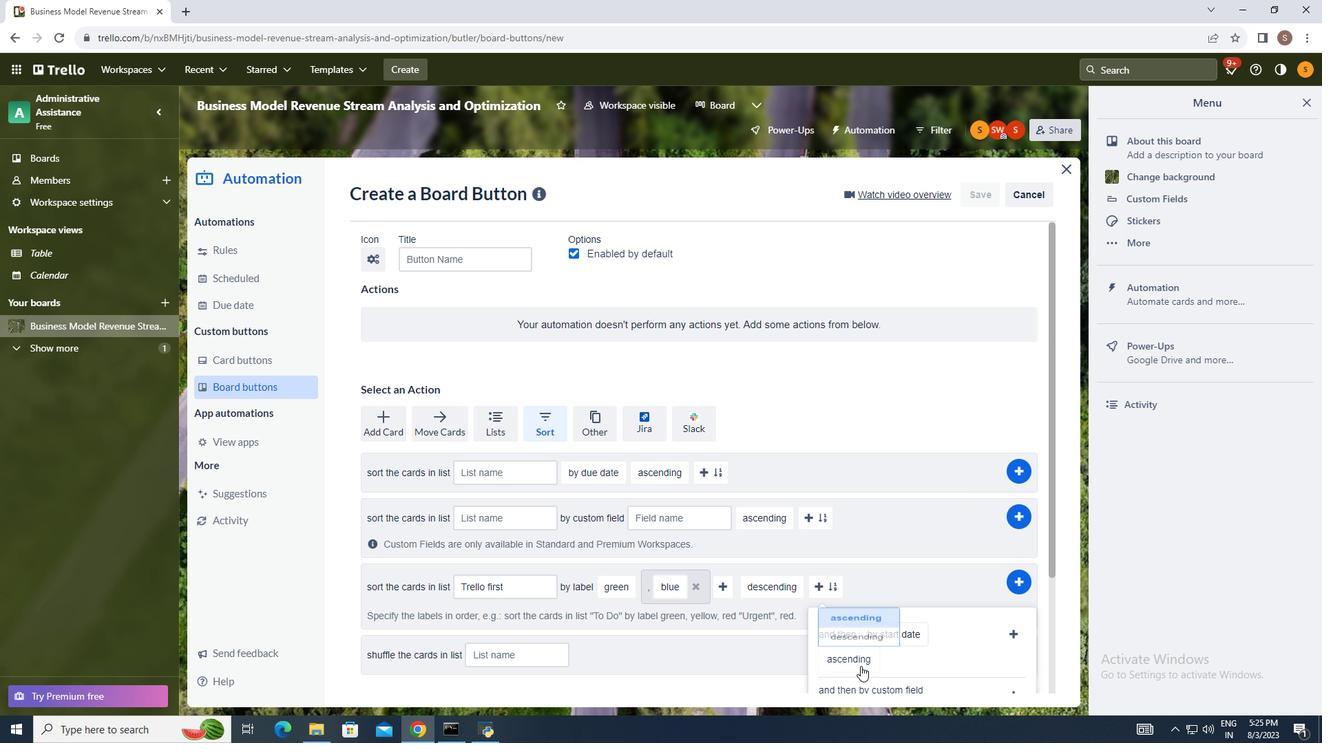 
Action: Mouse pressed left at (860, 666)
Screenshot: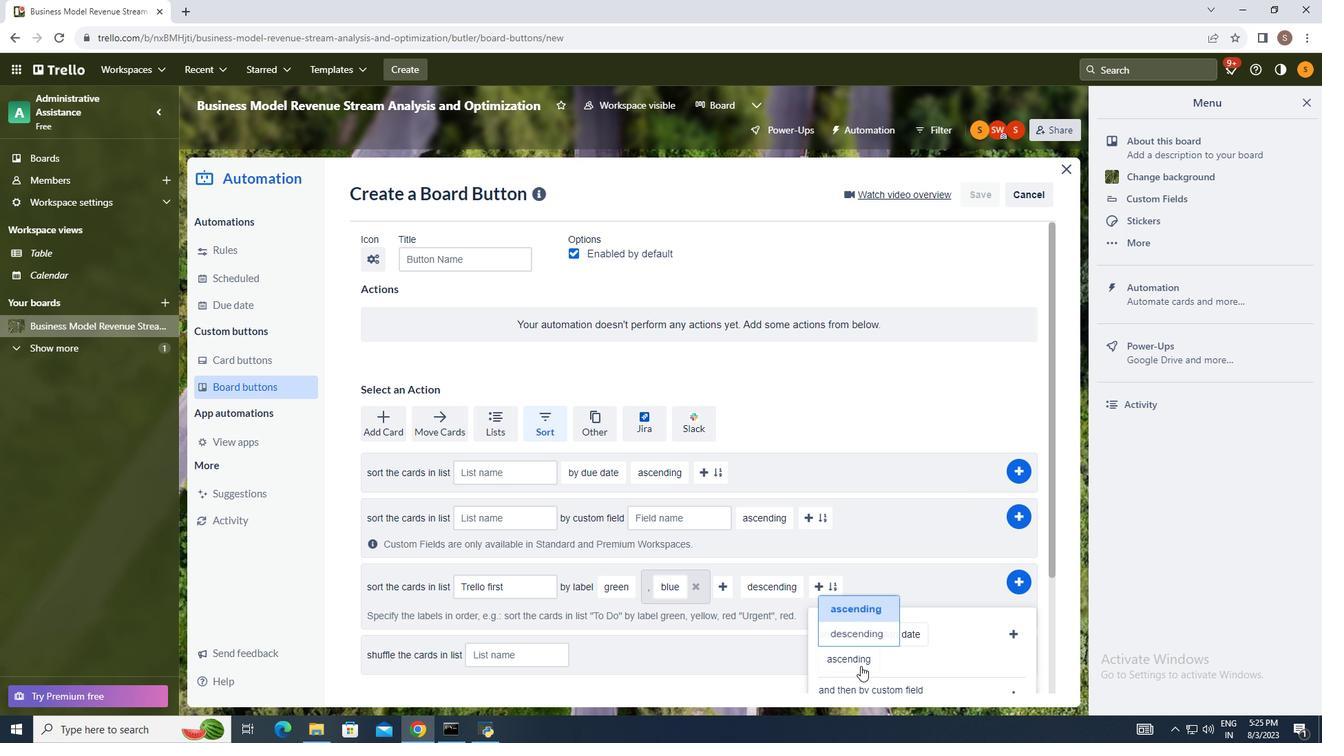 
Action: Mouse moved to (859, 635)
Screenshot: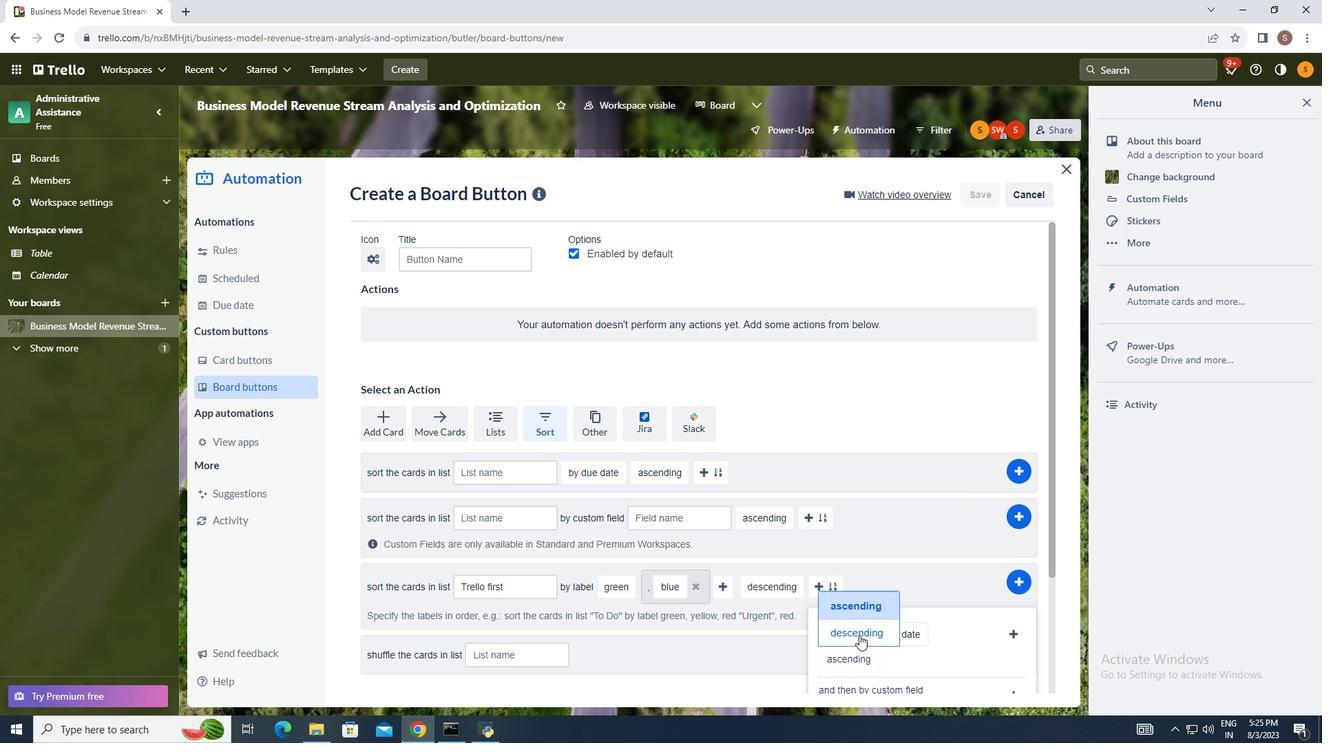 
Action: Mouse pressed left at (859, 635)
Screenshot: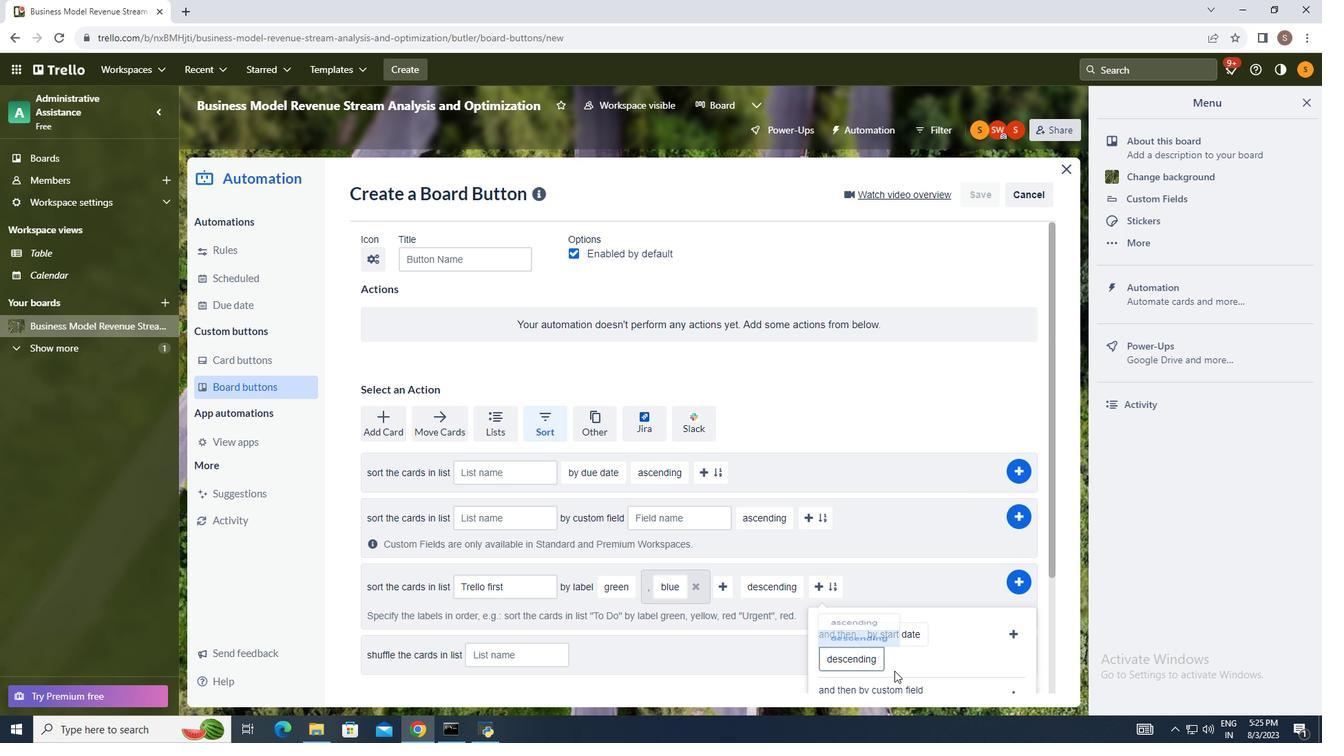 
Action: Mouse moved to (1011, 637)
Screenshot: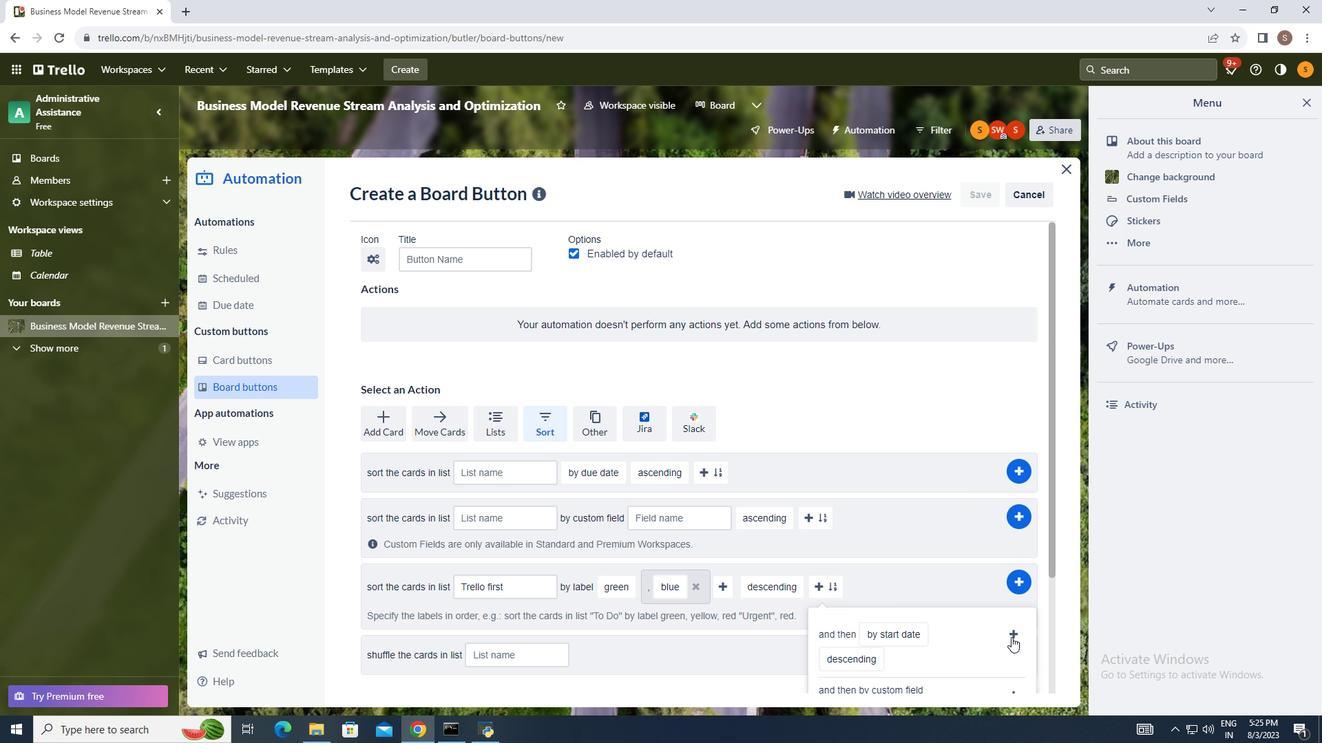 
Action: Mouse pressed left at (1011, 637)
Screenshot: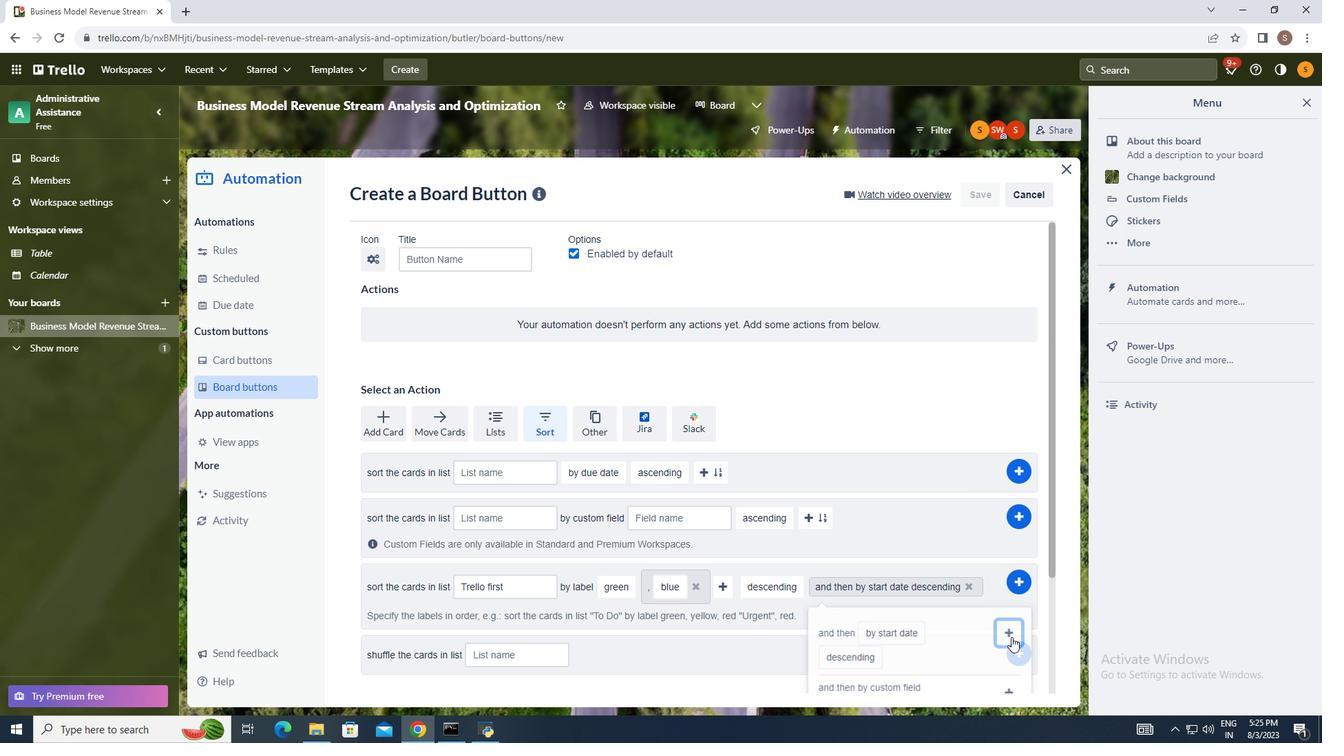 
Action: Mouse moved to (1023, 585)
Screenshot: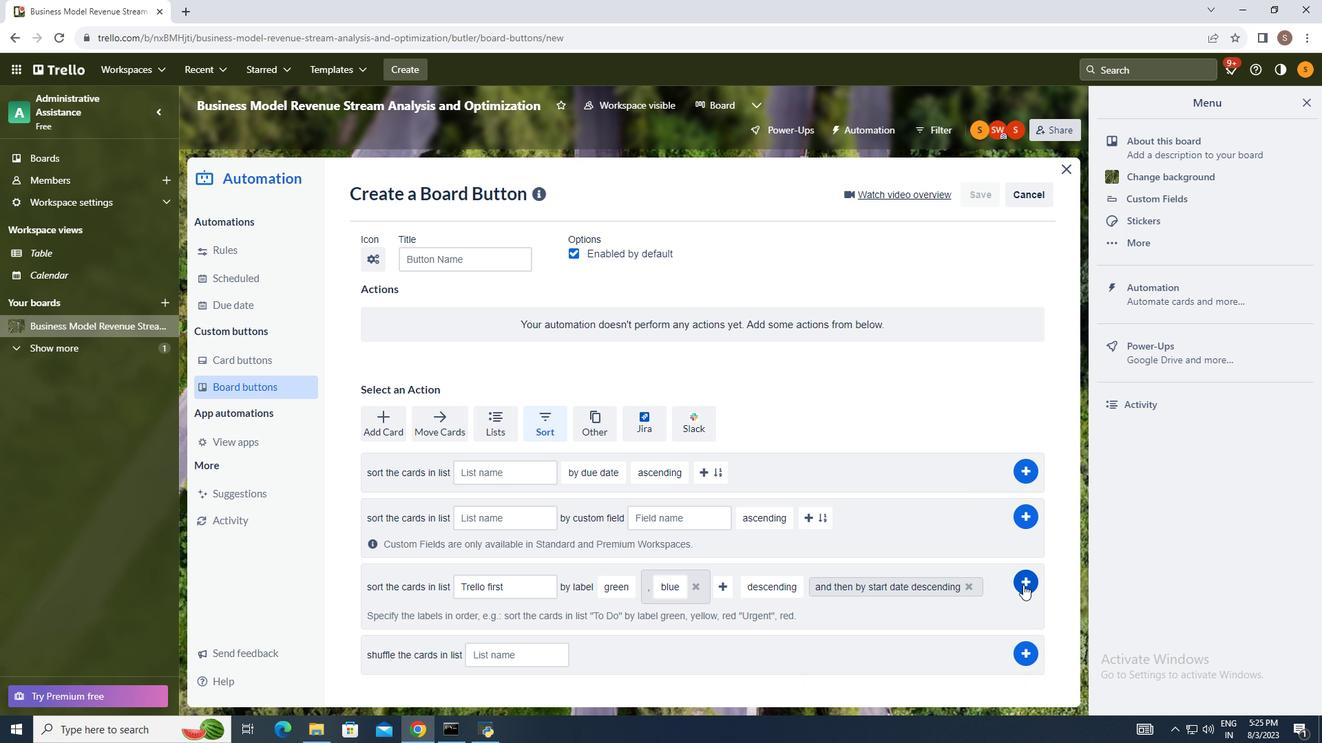 
Action: Mouse pressed left at (1023, 585)
Screenshot: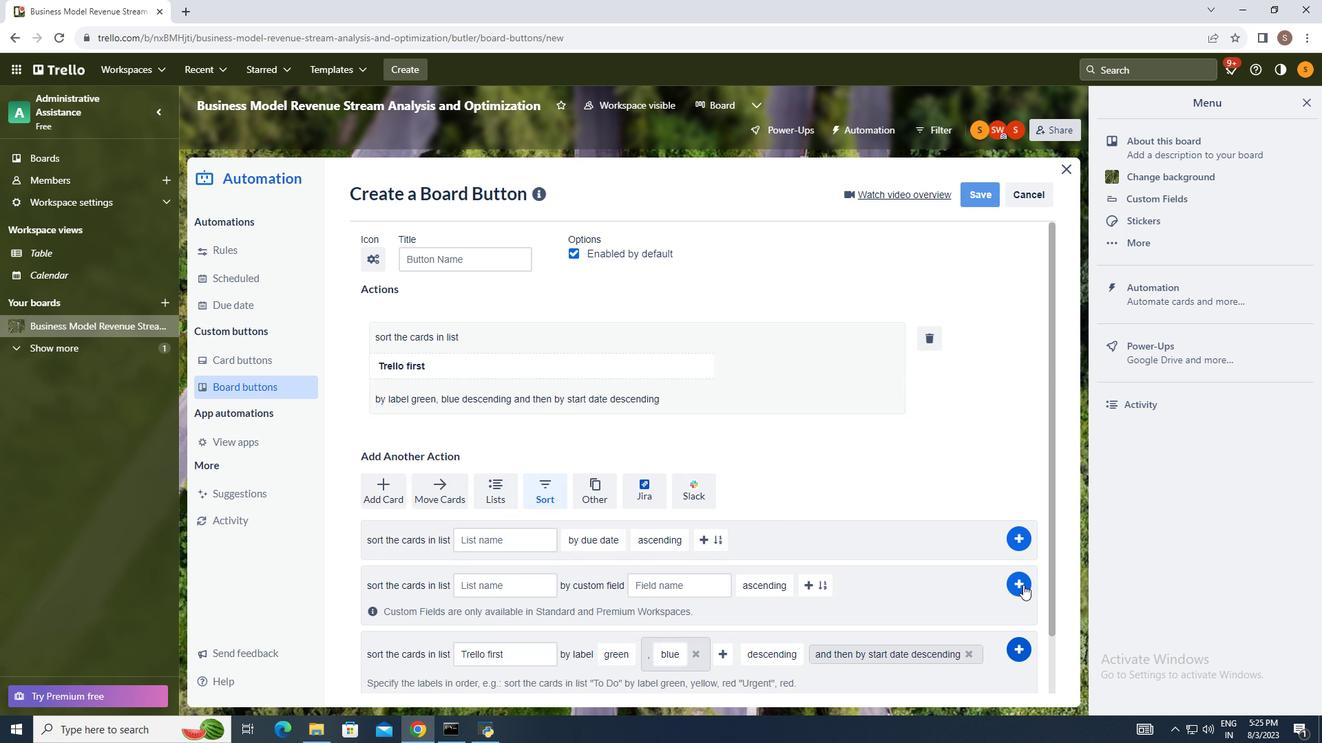
Action: Mouse moved to (743, 529)
Screenshot: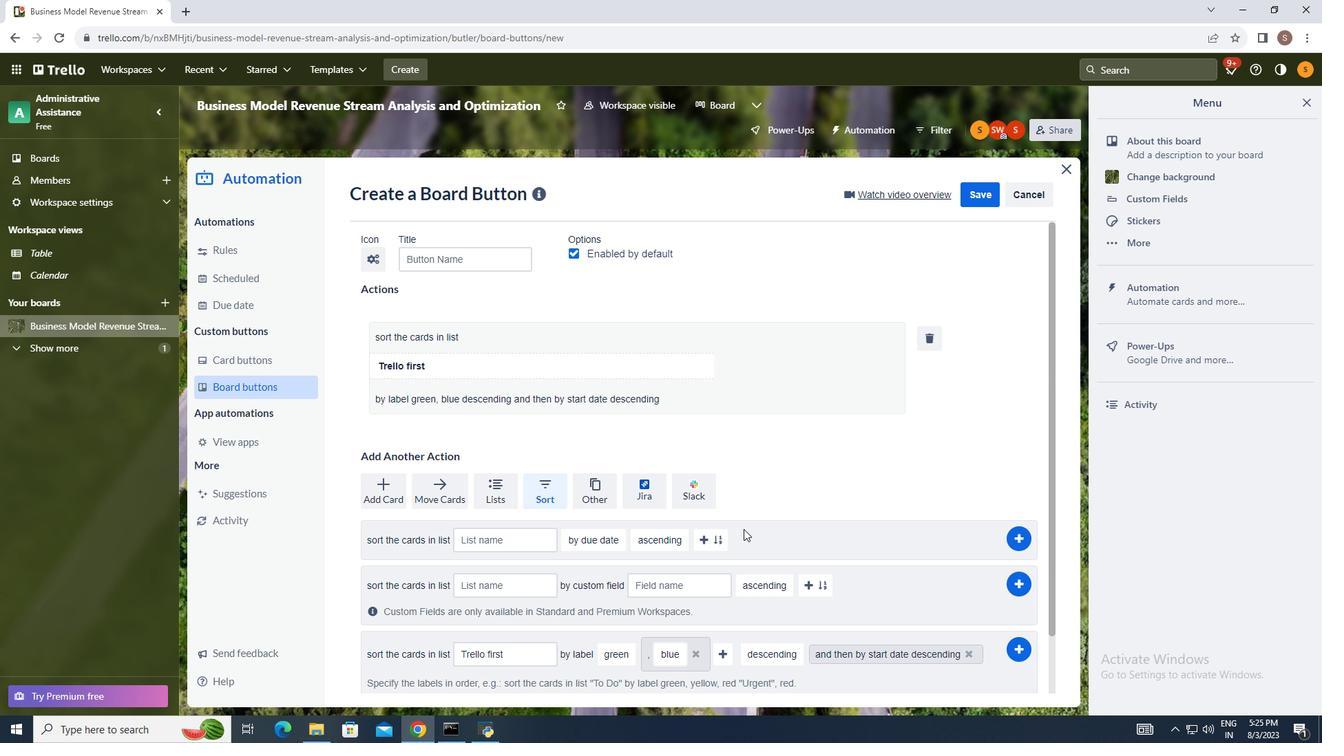 
